 Task: Create a due date automation trigger when advanced on, on the tuesday of the week before a card is due add content with a name or a description not containing resume at 11:00 AM.
Action: Mouse moved to (1237, 106)
Screenshot: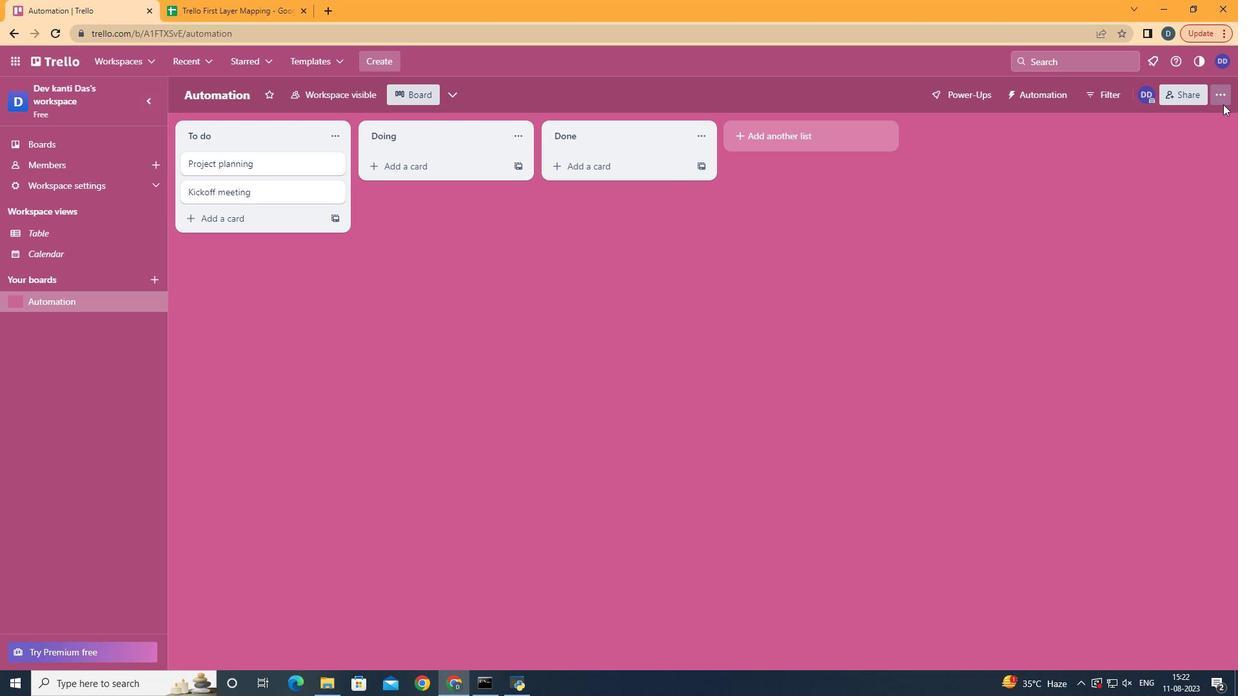 
Action: Mouse pressed left at (1237, 106)
Screenshot: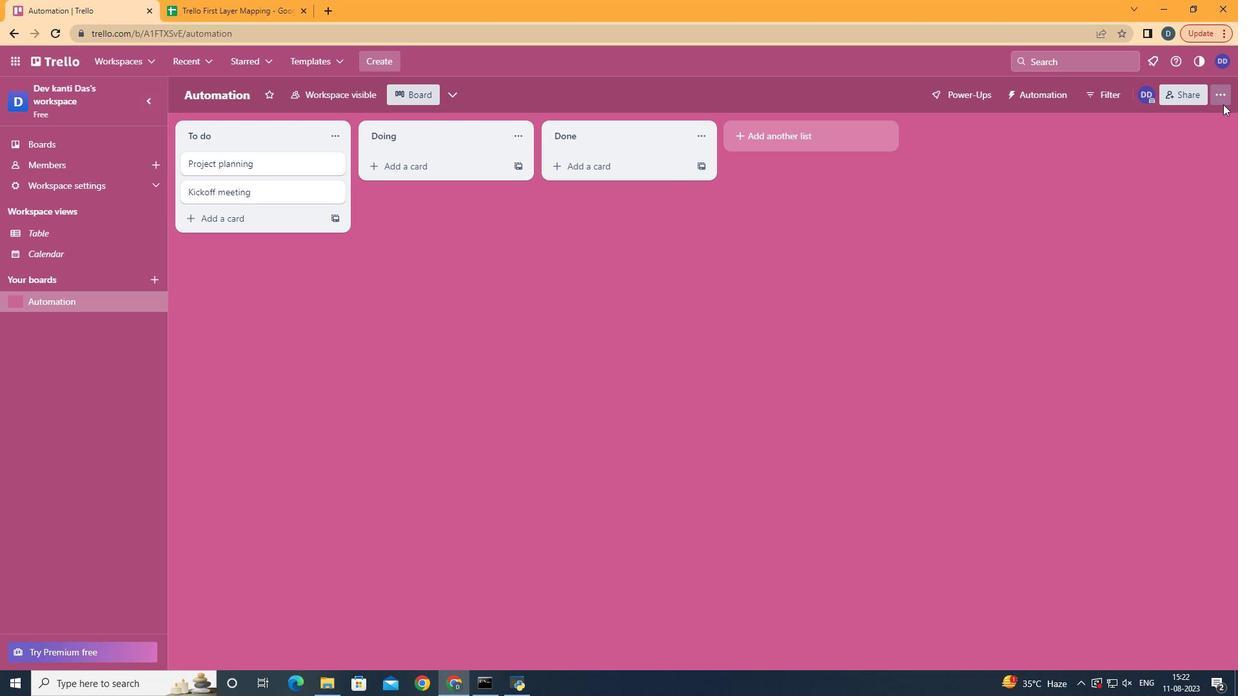 
Action: Mouse moved to (1145, 284)
Screenshot: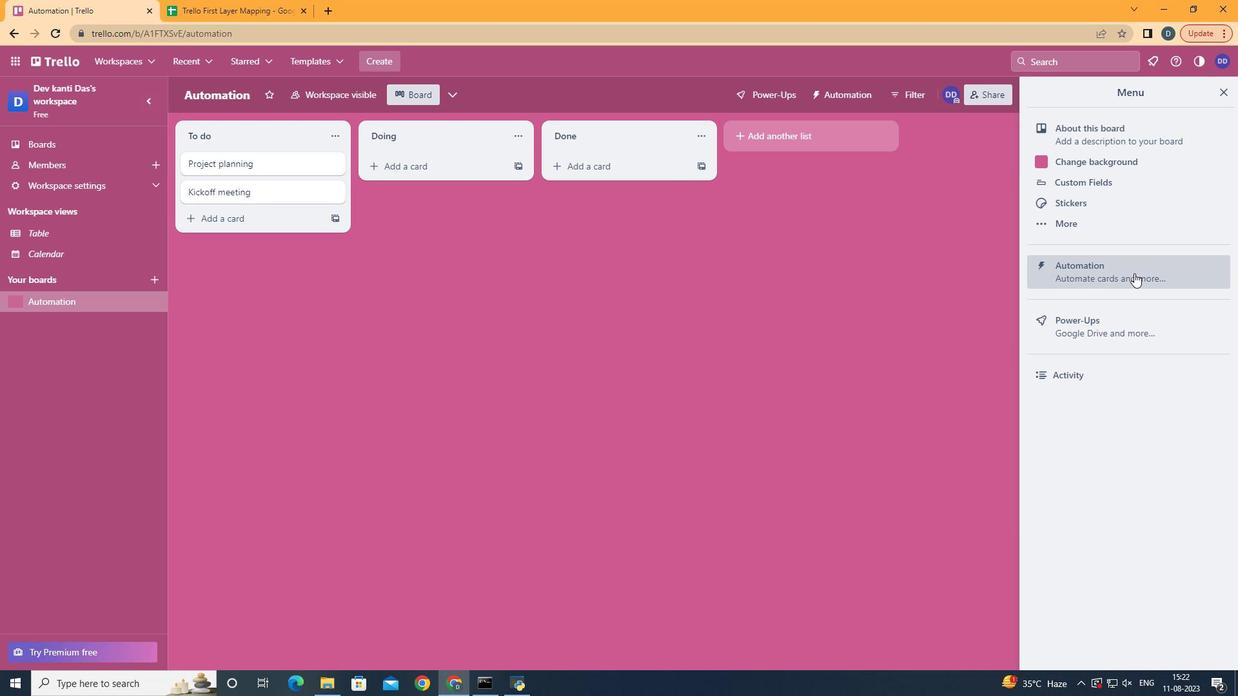 
Action: Mouse pressed left at (1145, 284)
Screenshot: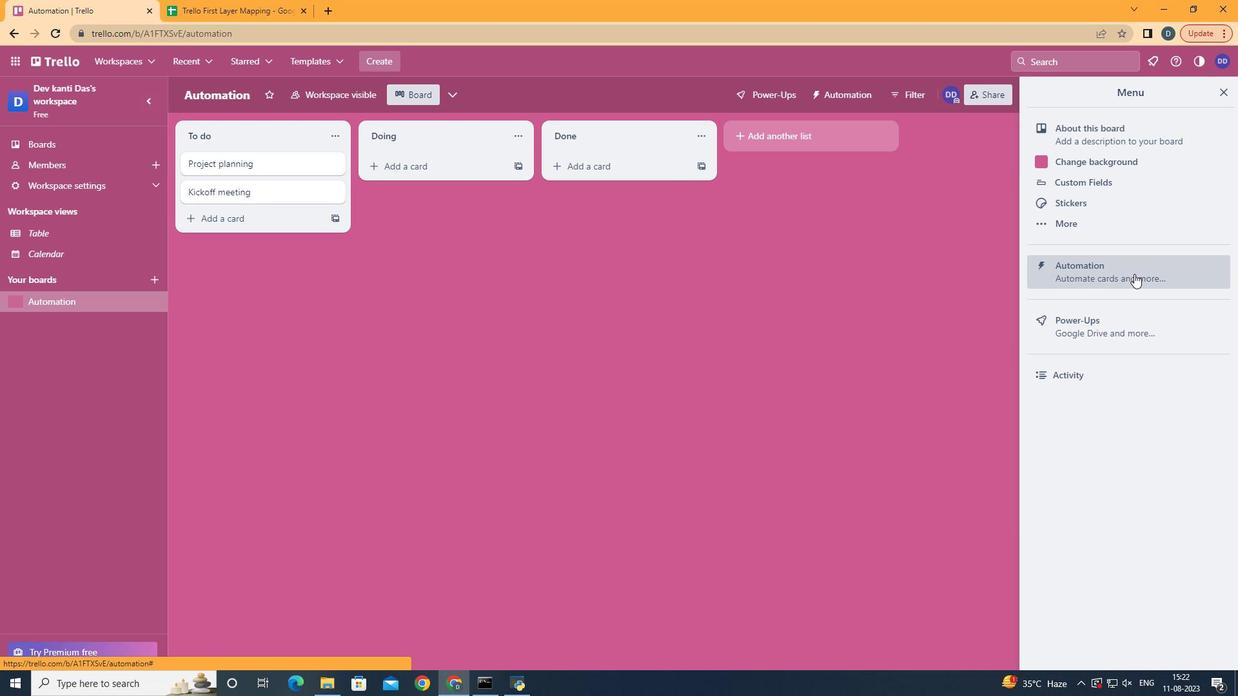 
Action: Mouse moved to (215, 271)
Screenshot: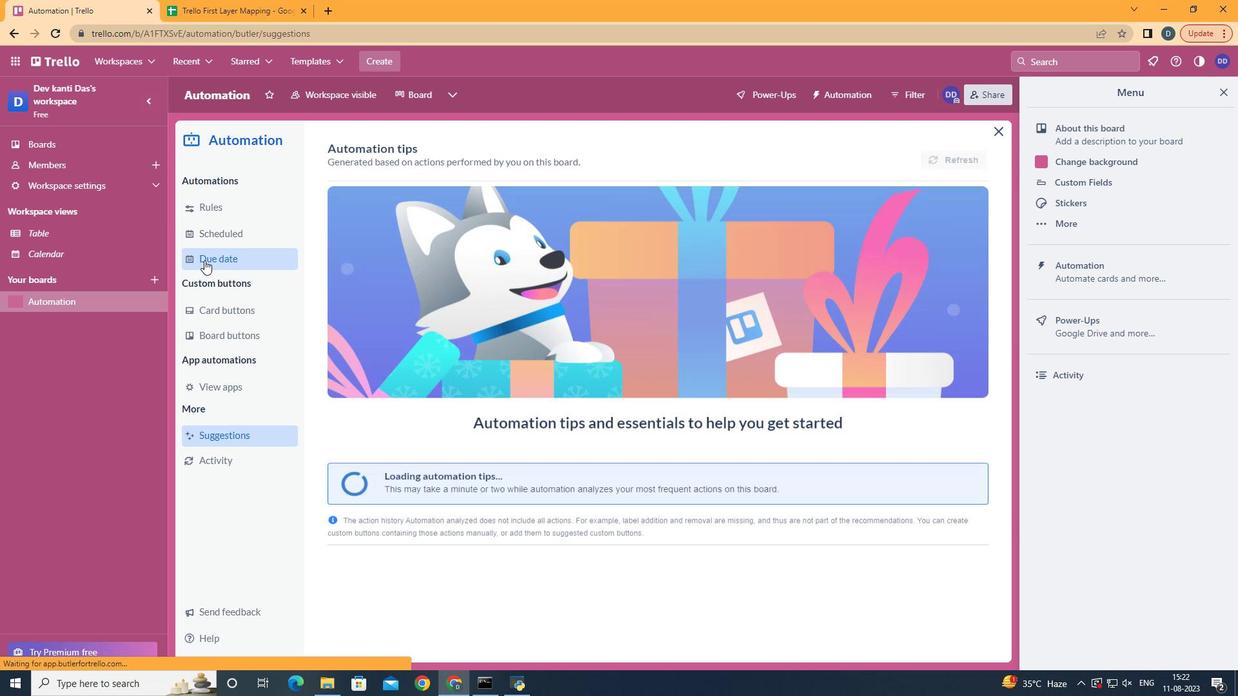 
Action: Mouse pressed left at (215, 271)
Screenshot: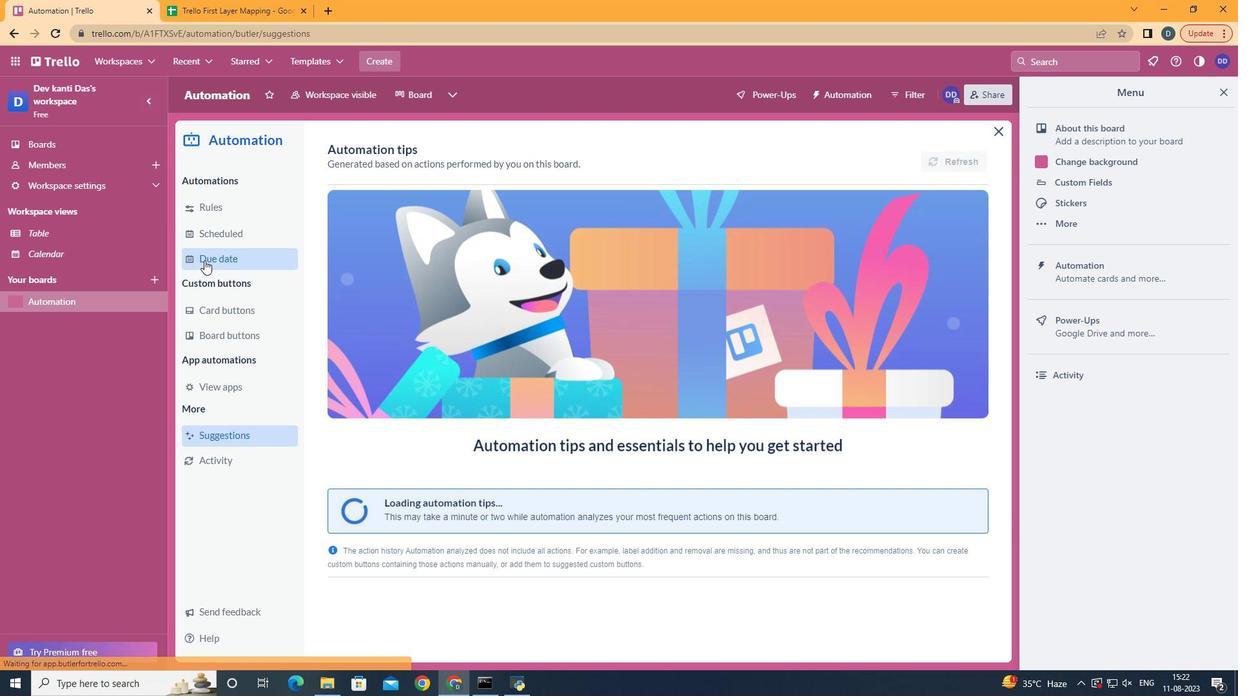 
Action: Mouse moved to (910, 166)
Screenshot: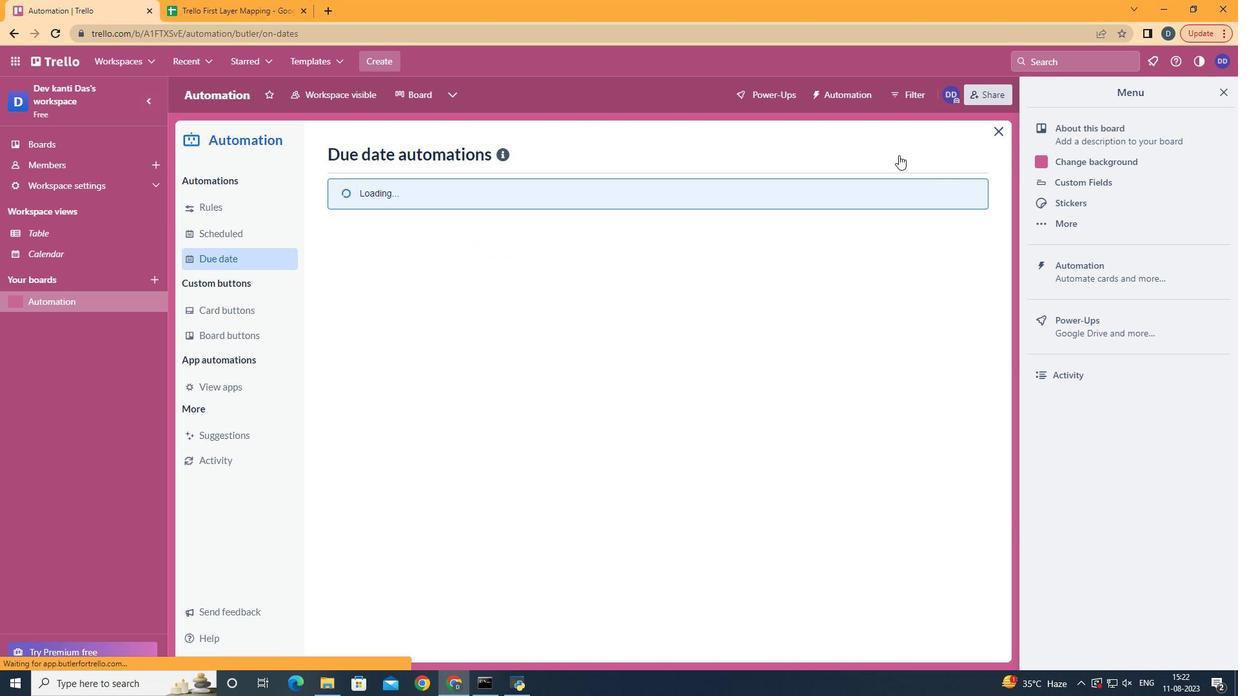 
Action: Mouse pressed left at (910, 166)
Screenshot: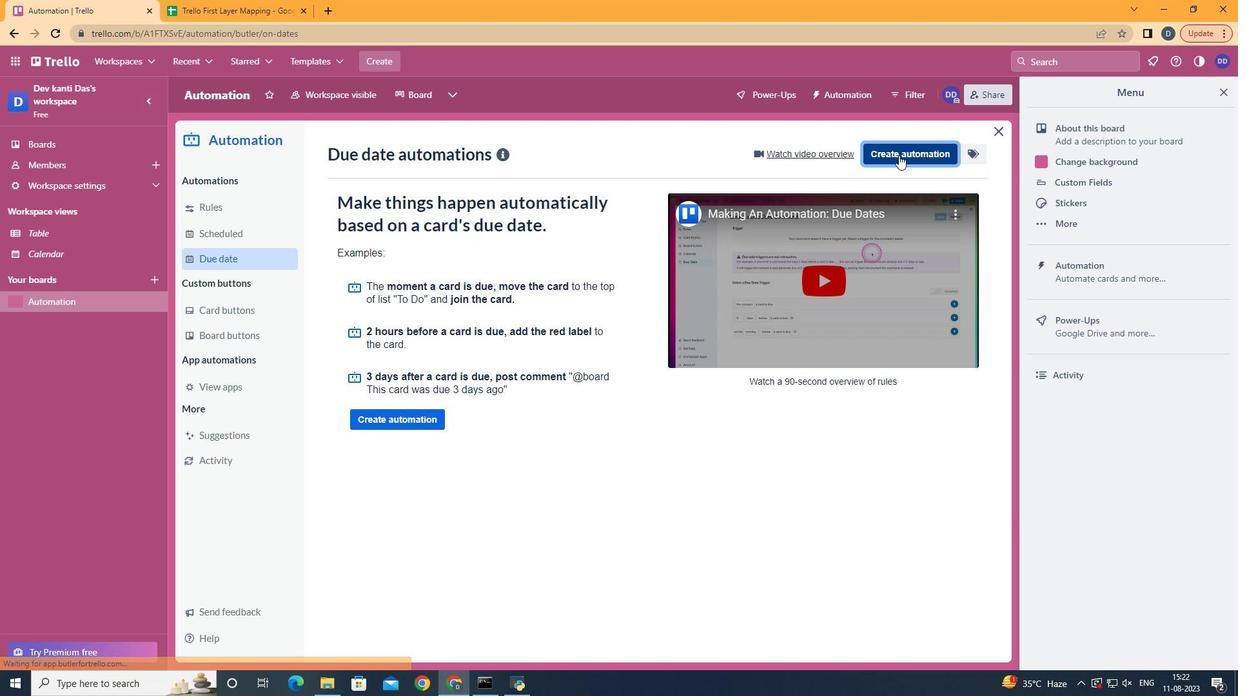 
Action: Mouse moved to (668, 297)
Screenshot: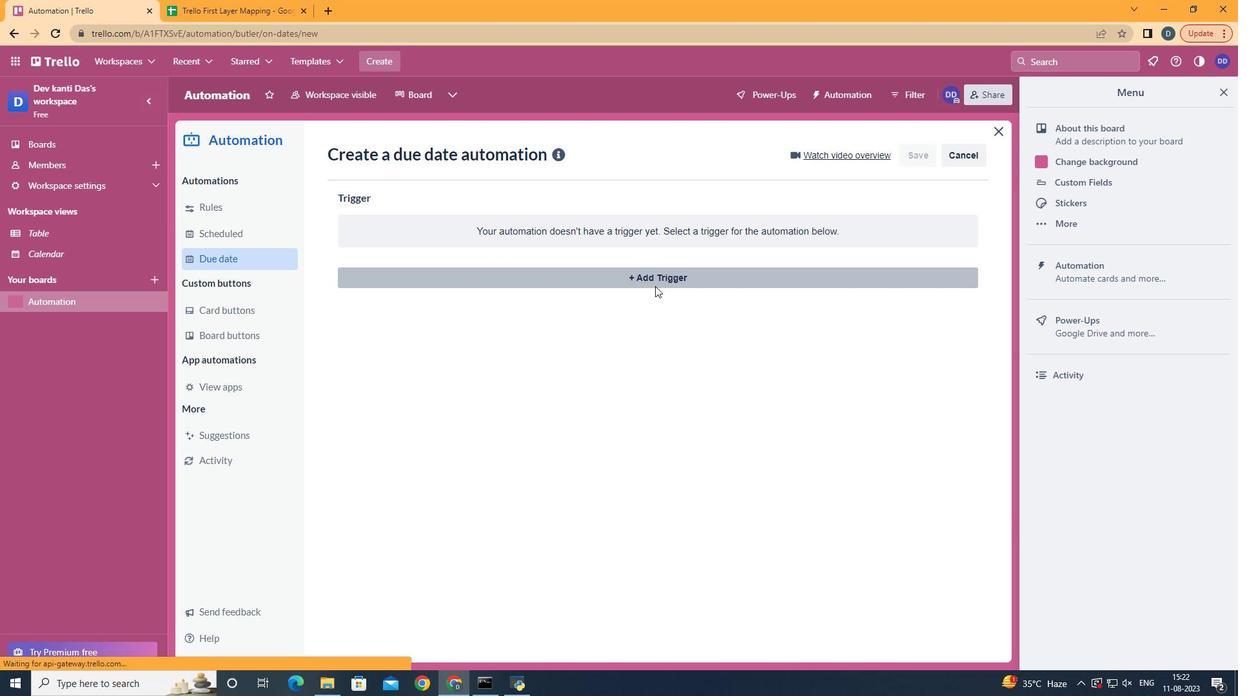 
Action: Mouse pressed left at (668, 297)
Screenshot: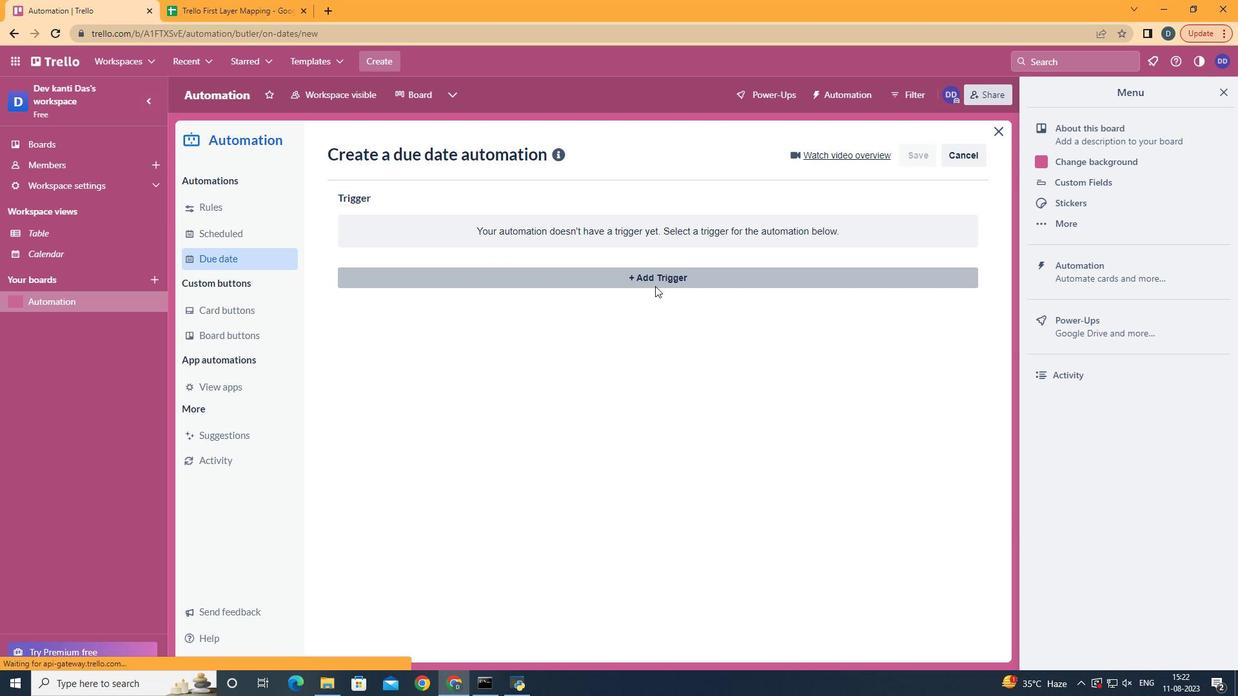 
Action: Mouse moved to (419, 370)
Screenshot: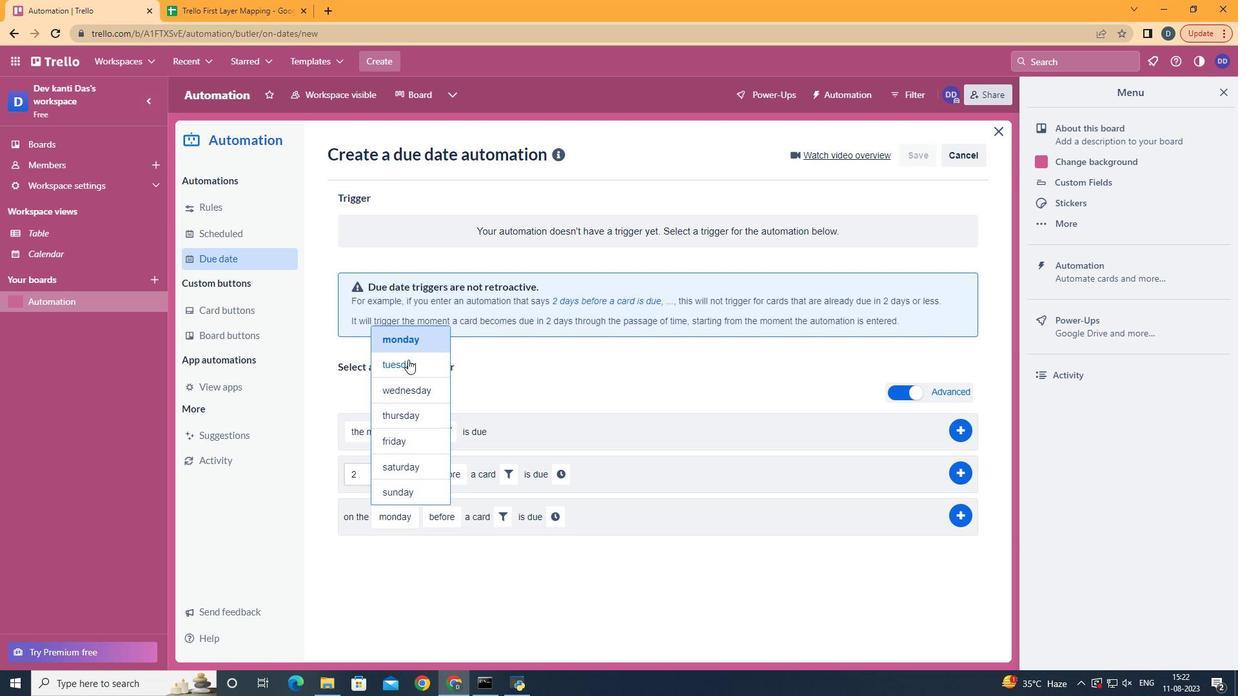 
Action: Mouse pressed left at (419, 370)
Screenshot: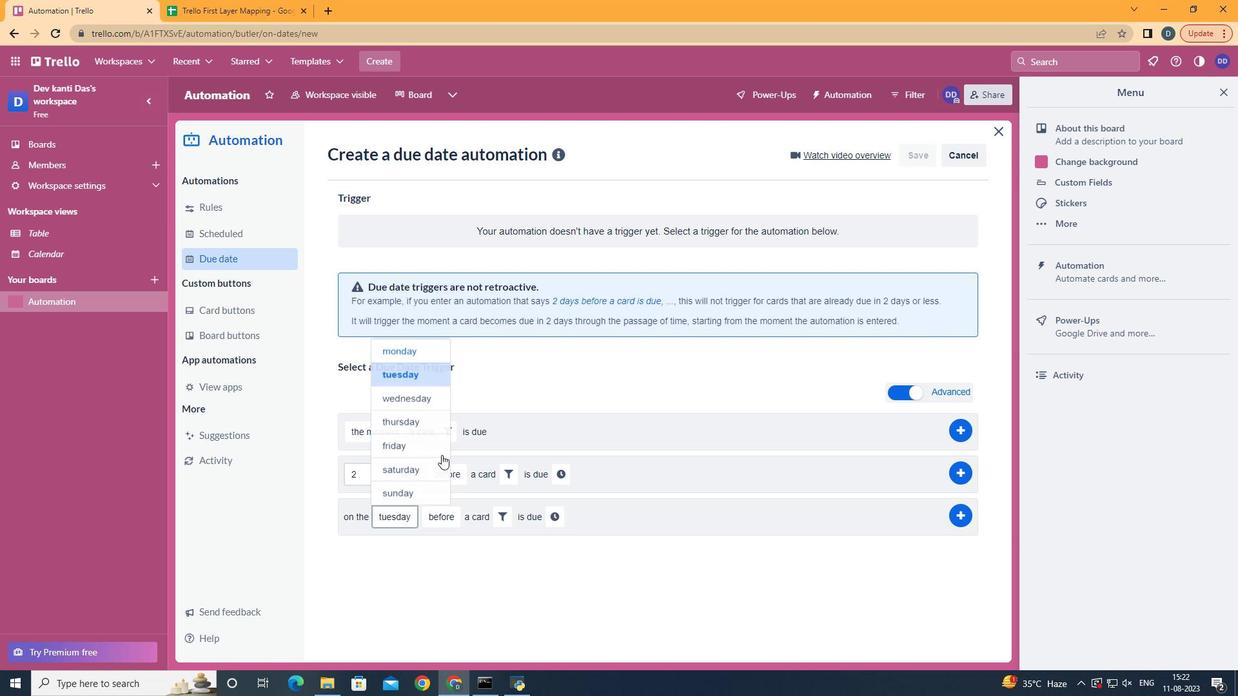 
Action: Mouse moved to (465, 625)
Screenshot: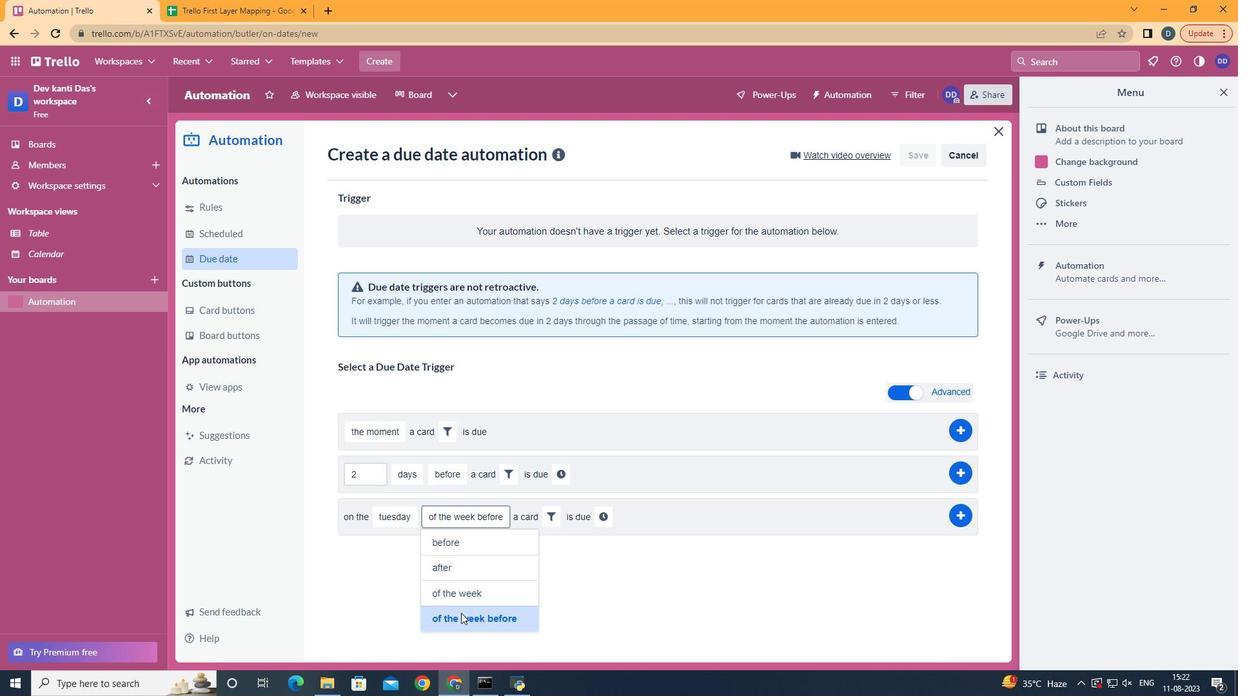 
Action: Mouse pressed left at (465, 625)
Screenshot: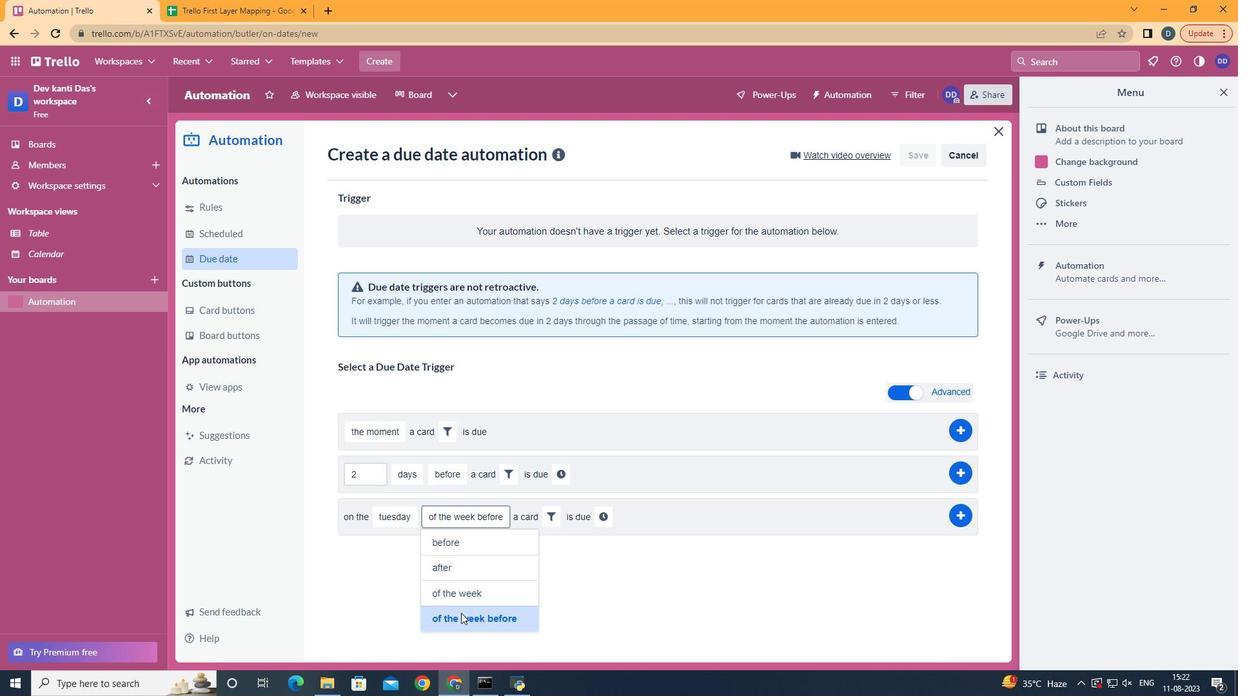 
Action: Mouse moved to (569, 530)
Screenshot: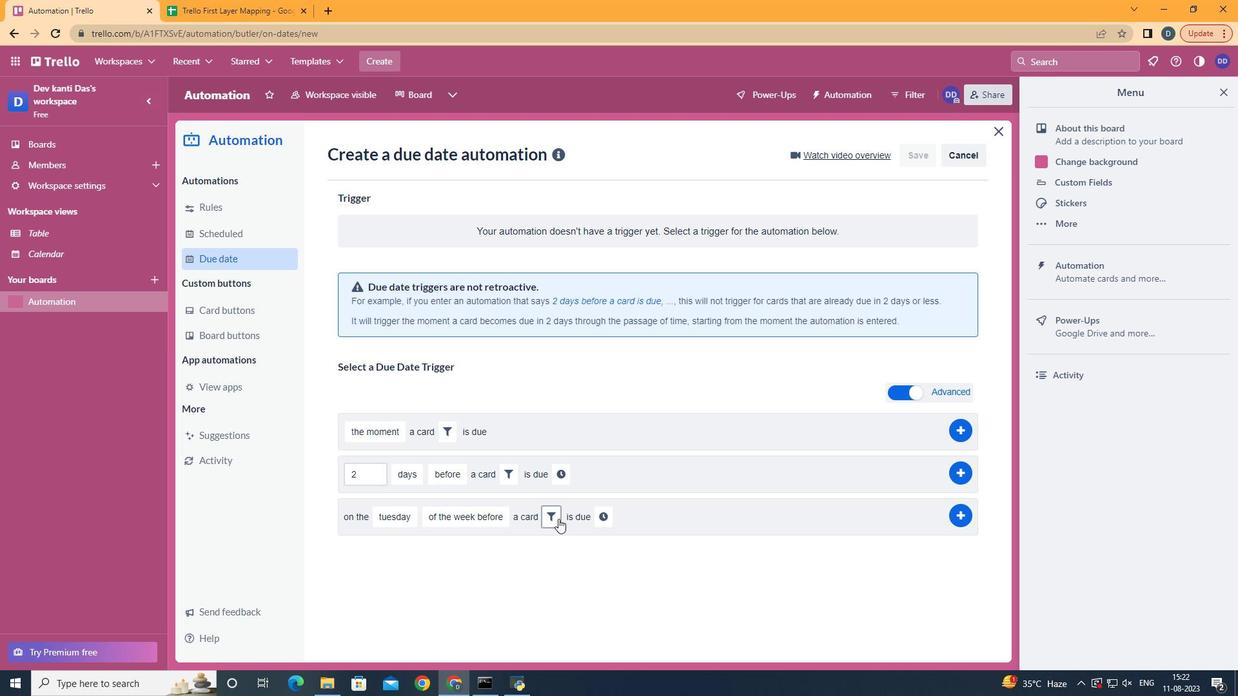 
Action: Mouse pressed left at (569, 530)
Screenshot: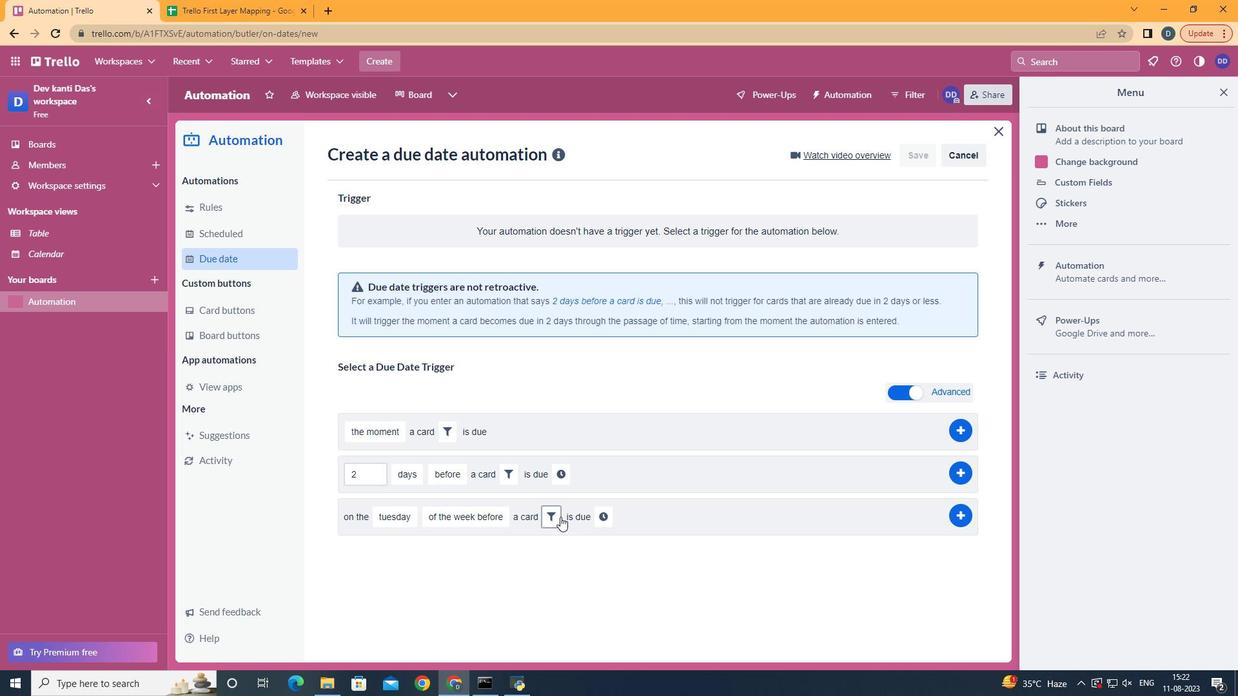 
Action: Mouse moved to (734, 570)
Screenshot: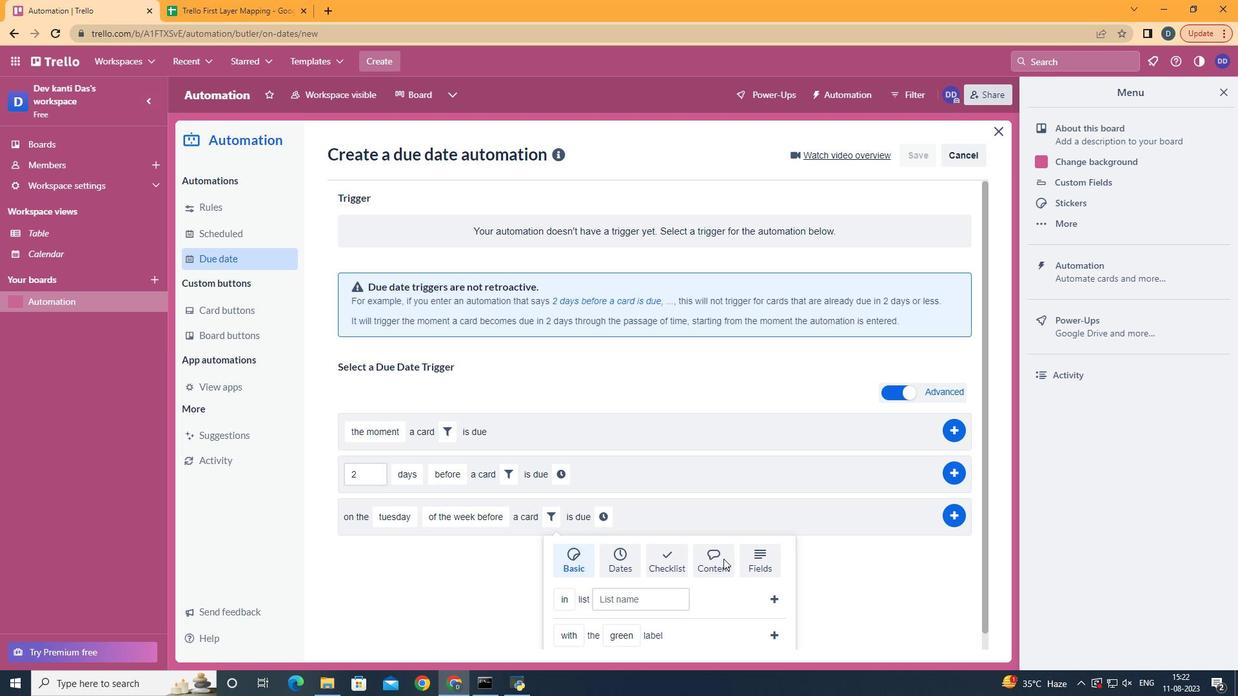 
Action: Mouse pressed left at (734, 570)
Screenshot: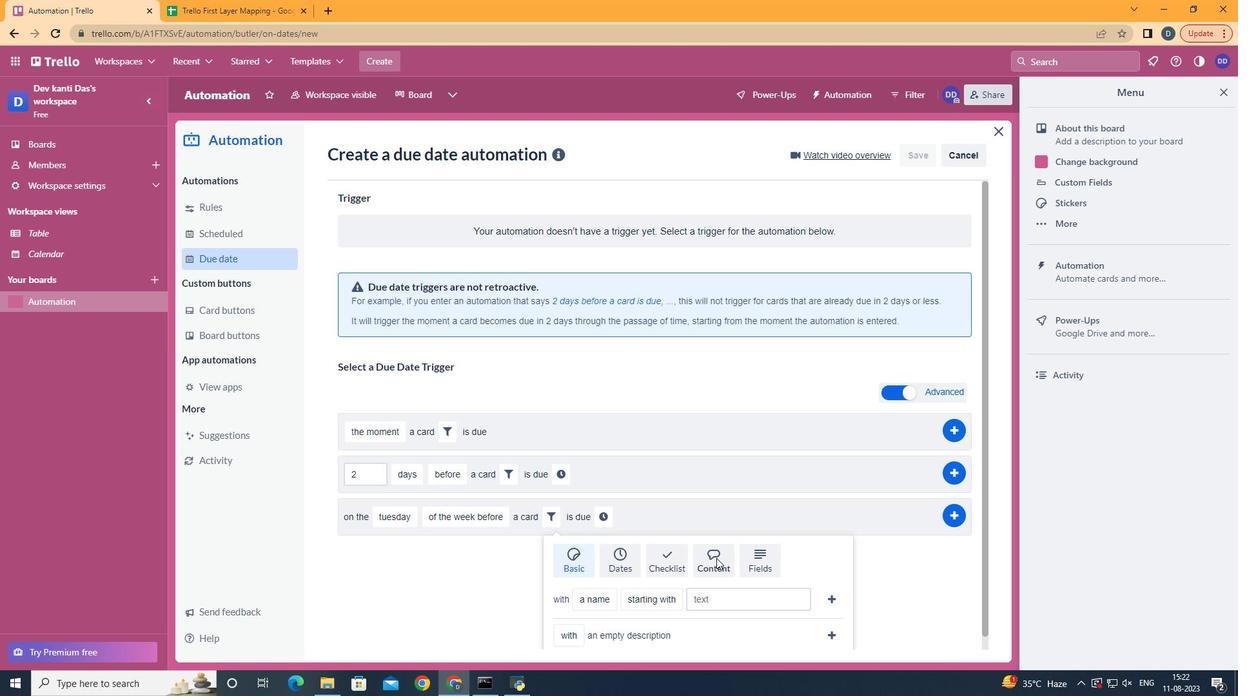 
Action: Mouse moved to (727, 569)
Screenshot: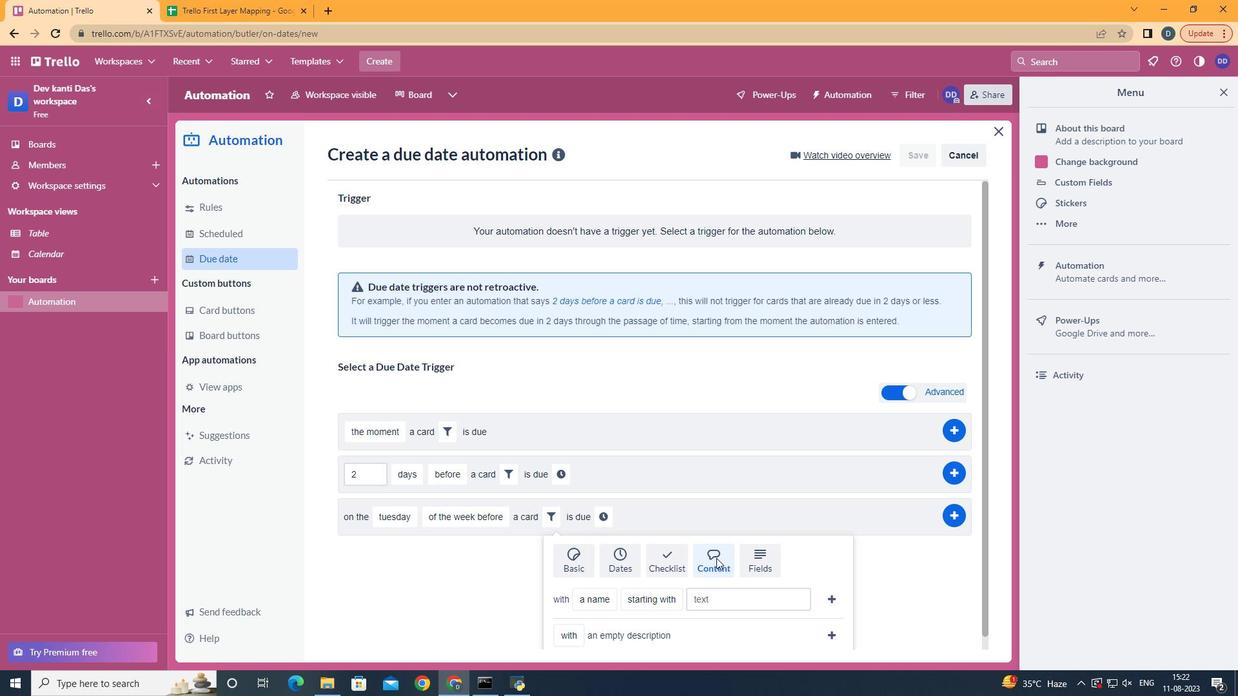 
Action: Mouse scrolled (727, 568) with delta (0, 0)
Screenshot: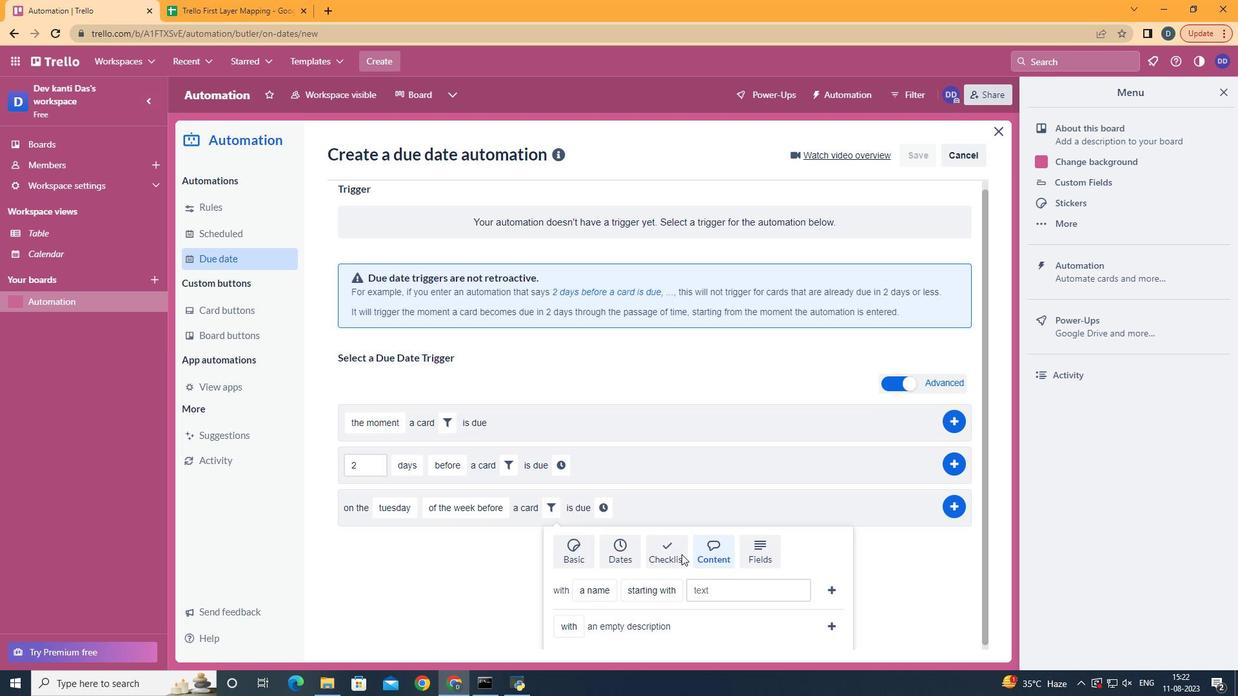 
Action: Mouse scrolled (727, 568) with delta (0, 0)
Screenshot: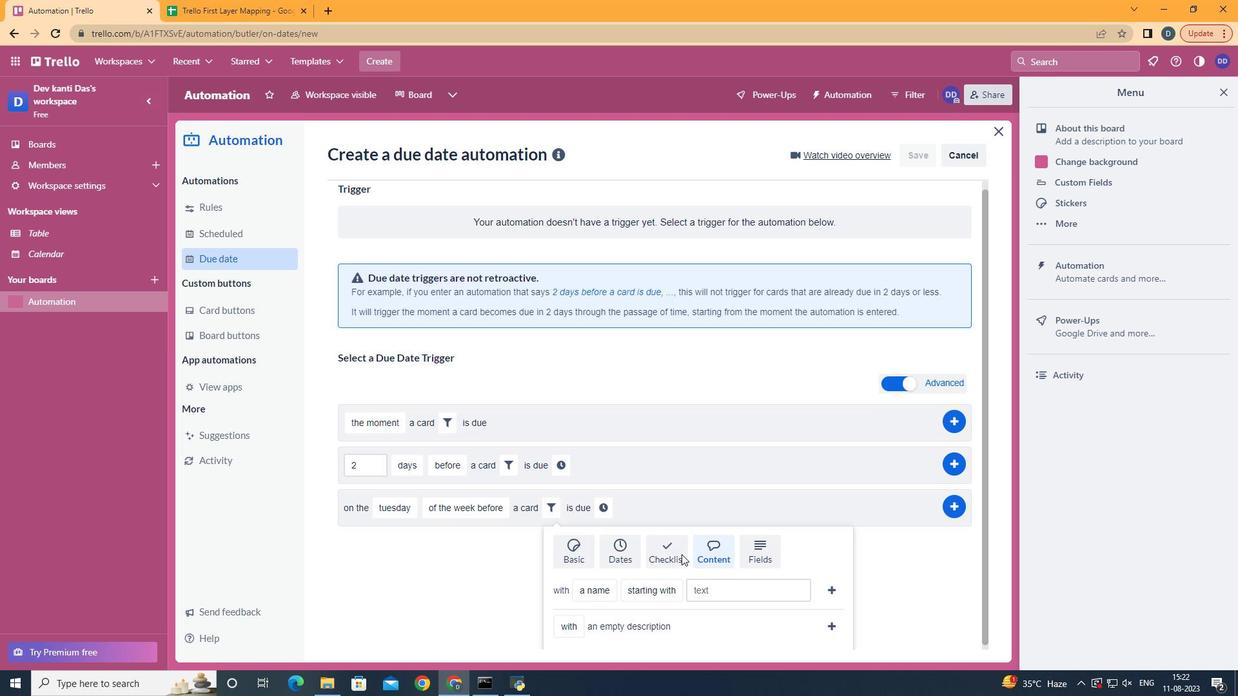 
Action: Mouse scrolled (727, 568) with delta (0, 0)
Screenshot: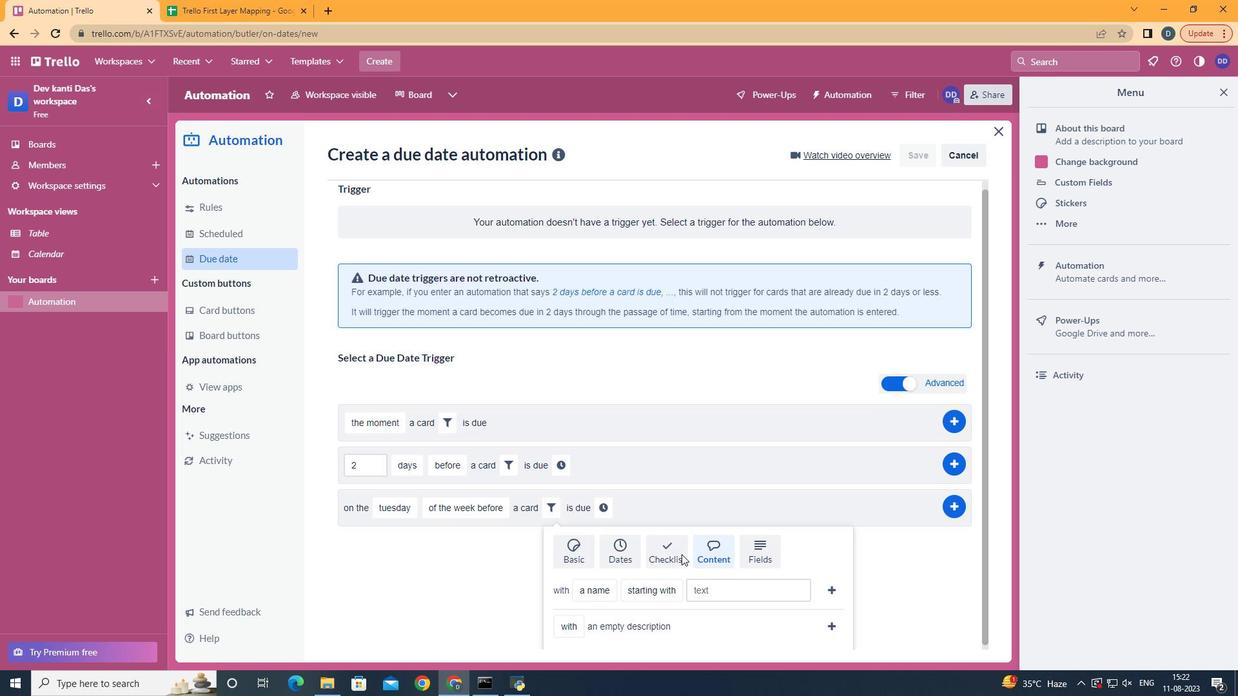 
Action: Mouse scrolled (727, 568) with delta (0, 0)
Screenshot: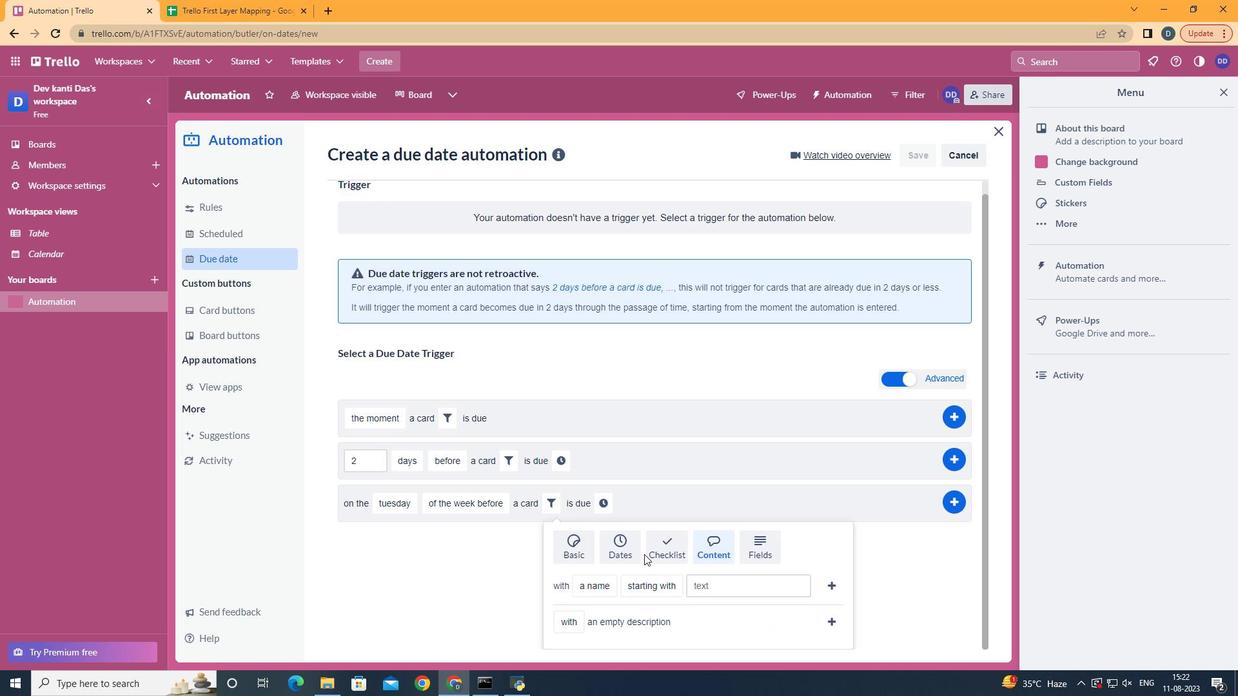 
Action: Mouse moved to (618, 570)
Screenshot: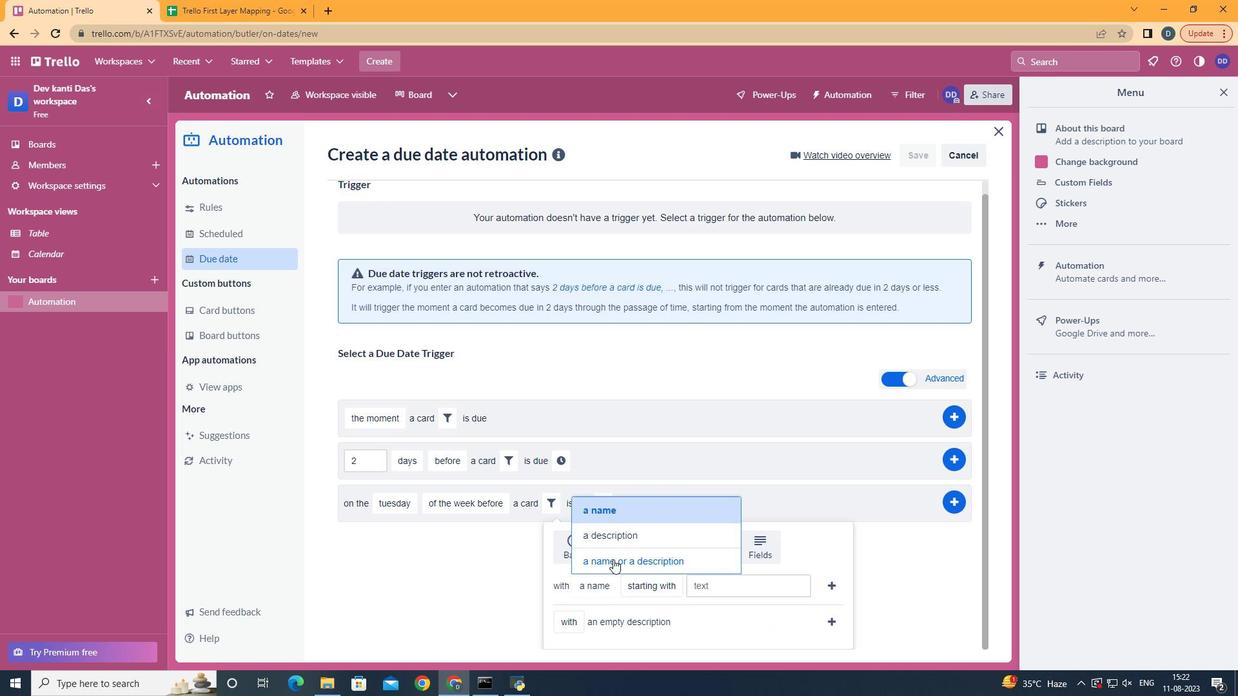 
Action: Mouse pressed left at (618, 570)
Screenshot: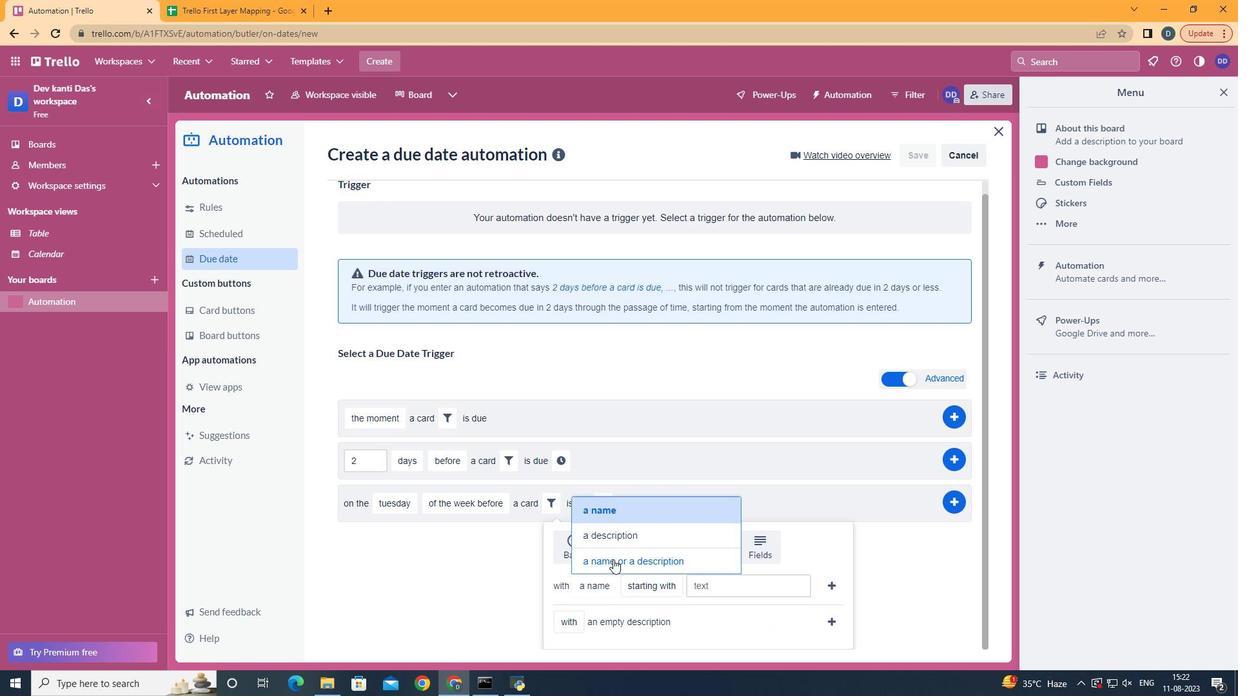 
Action: Mouse moved to (739, 579)
Screenshot: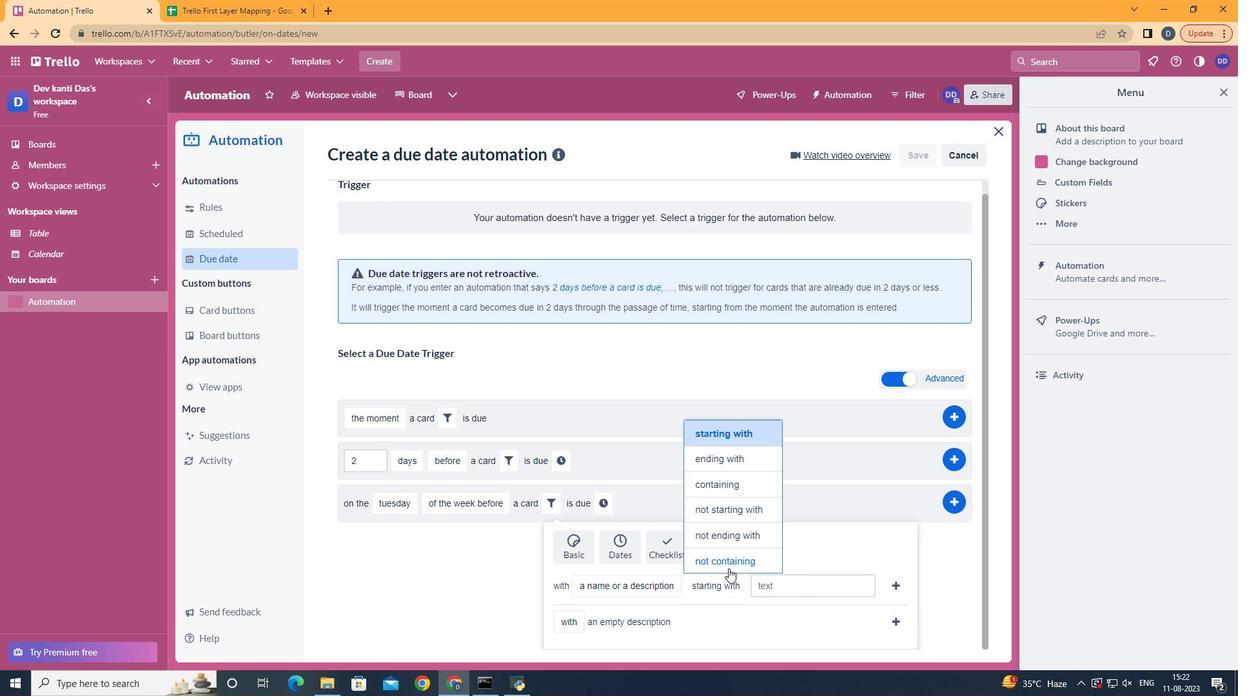 
Action: Mouse pressed left at (739, 579)
Screenshot: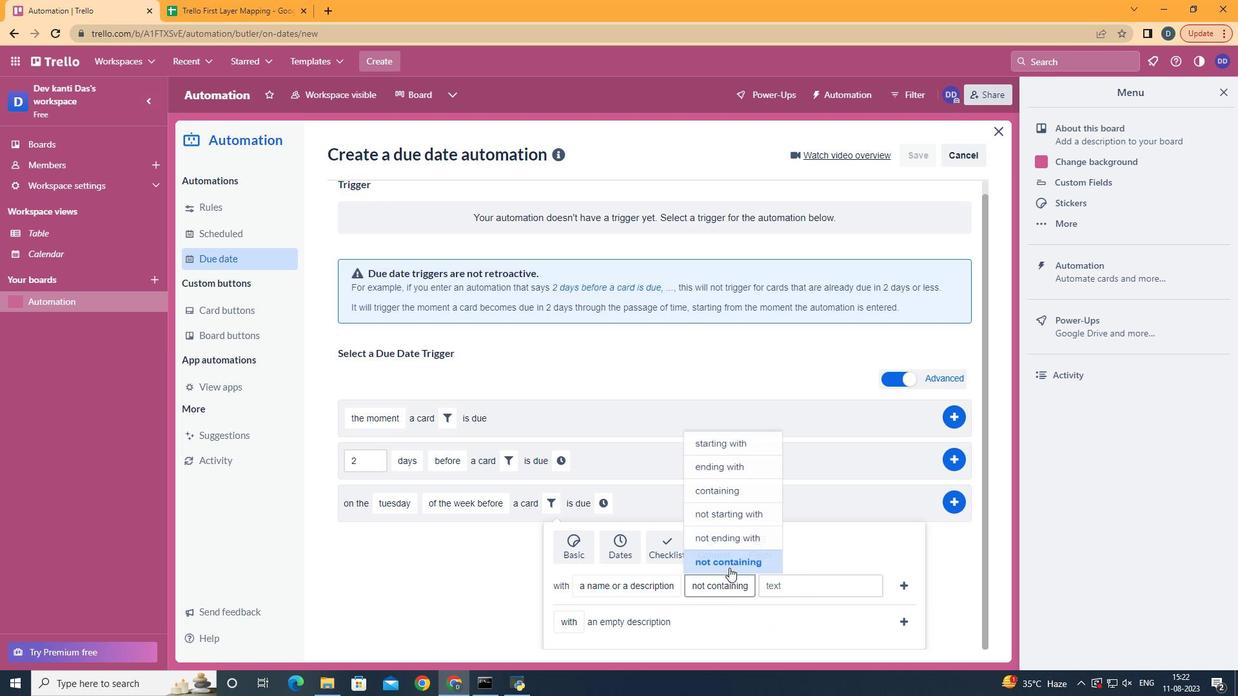 
Action: Mouse moved to (834, 594)
Screenshot: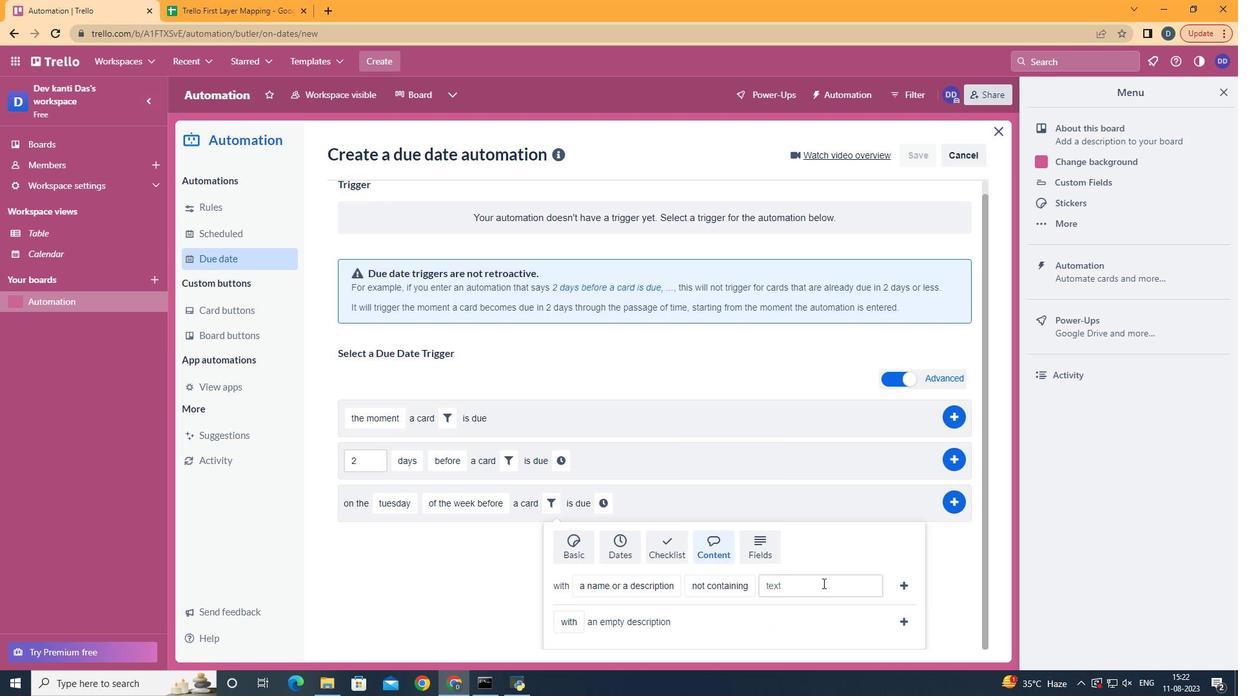 
Action: Mouse pressed left at (834, 594)
Screenshot: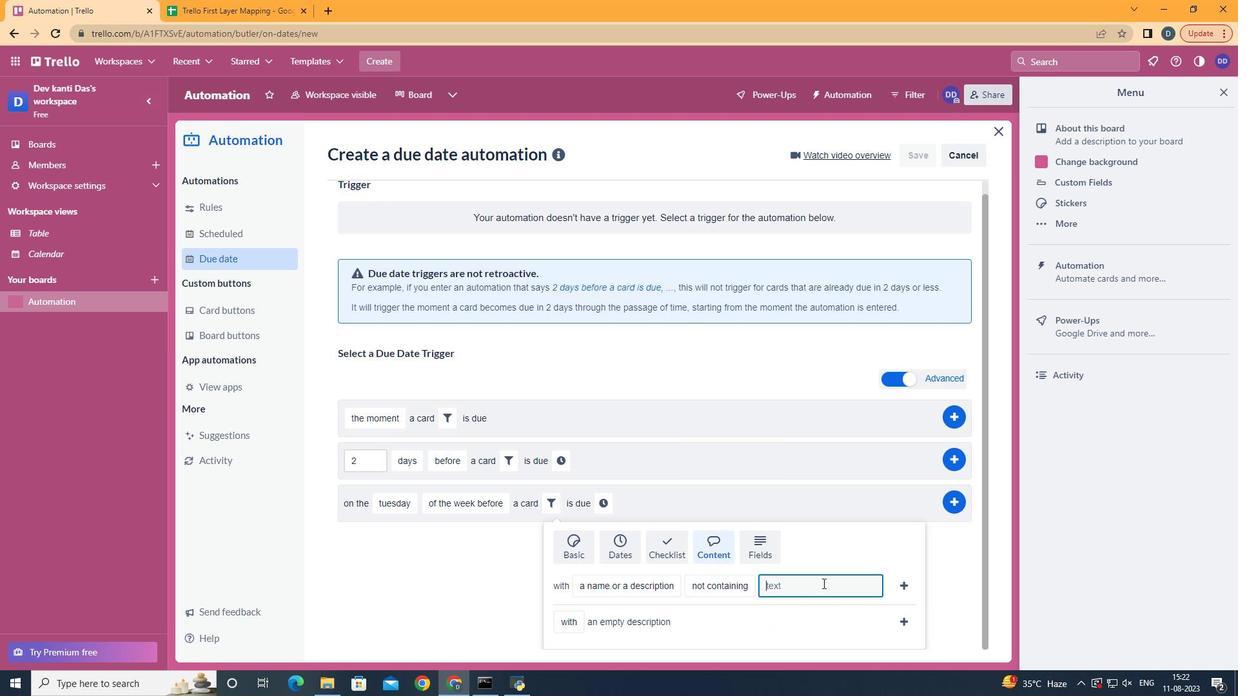 
Action: Key pressed resume
Screenshot: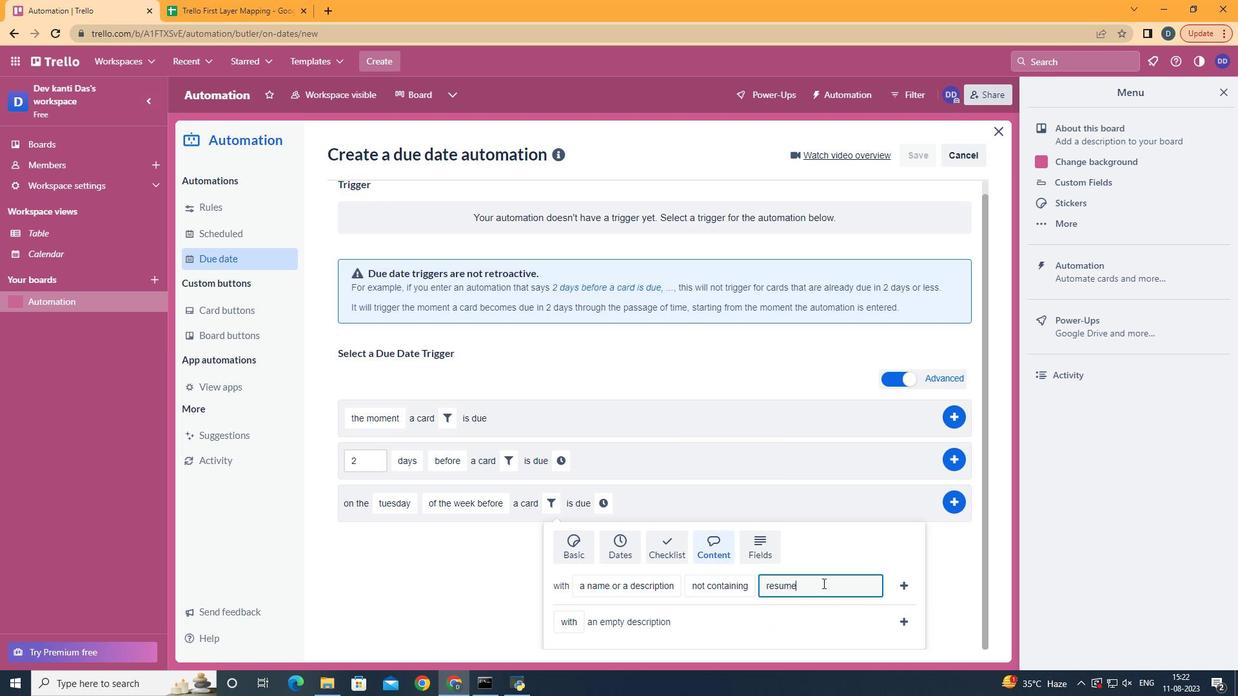 
Action: Mouse moved to (919, 597)
Screenshot: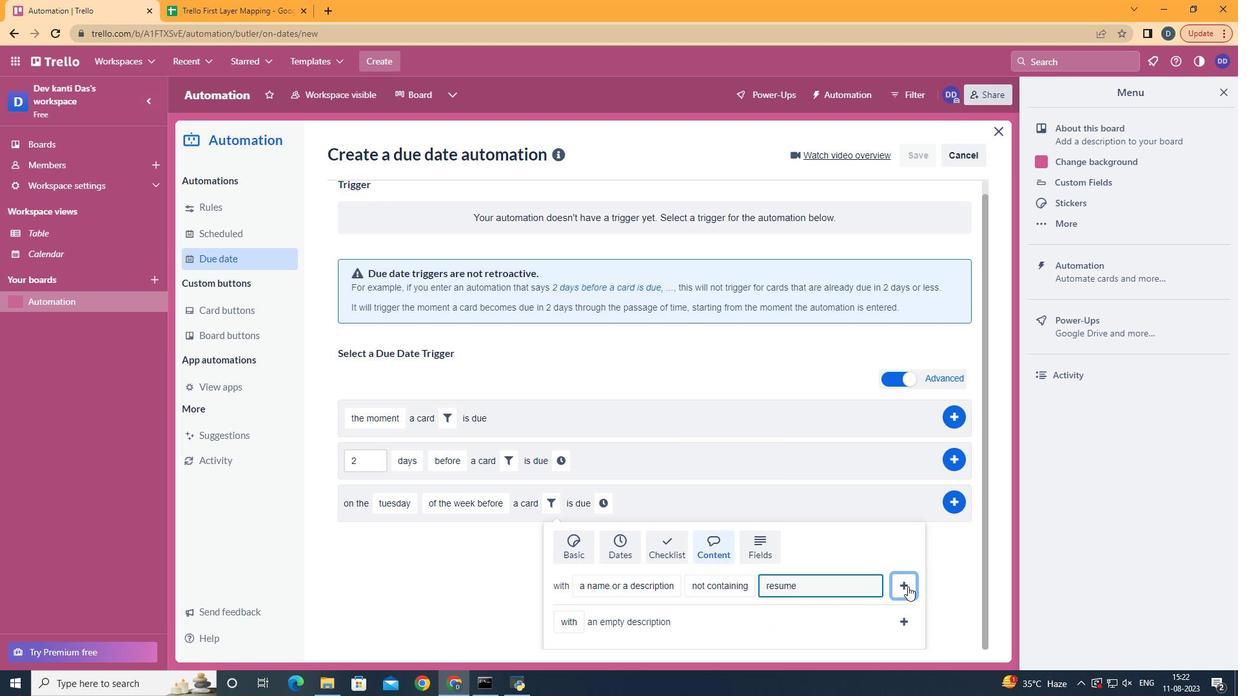 
Action: Mouse pressed left at (919, 597)
Screenshot: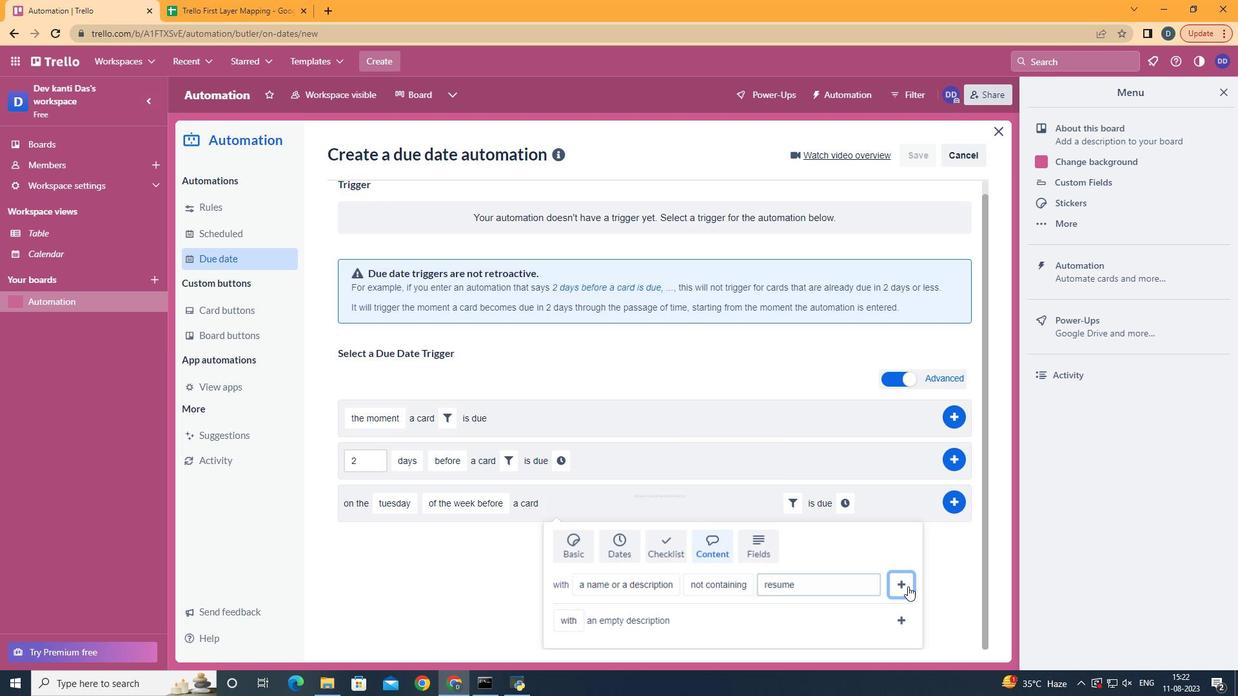 
Action: Mouse moved to (861, 534)
Screenshot: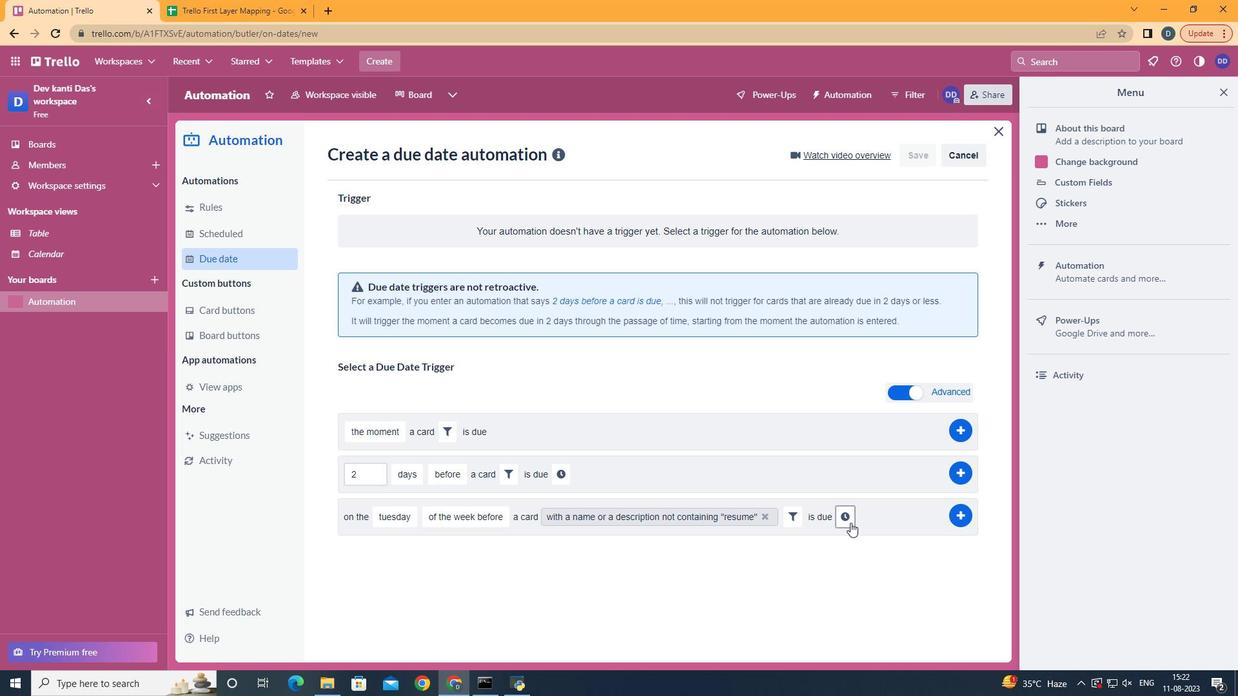 
Action: Mouse pressed left at (861, 534)
Screenshot: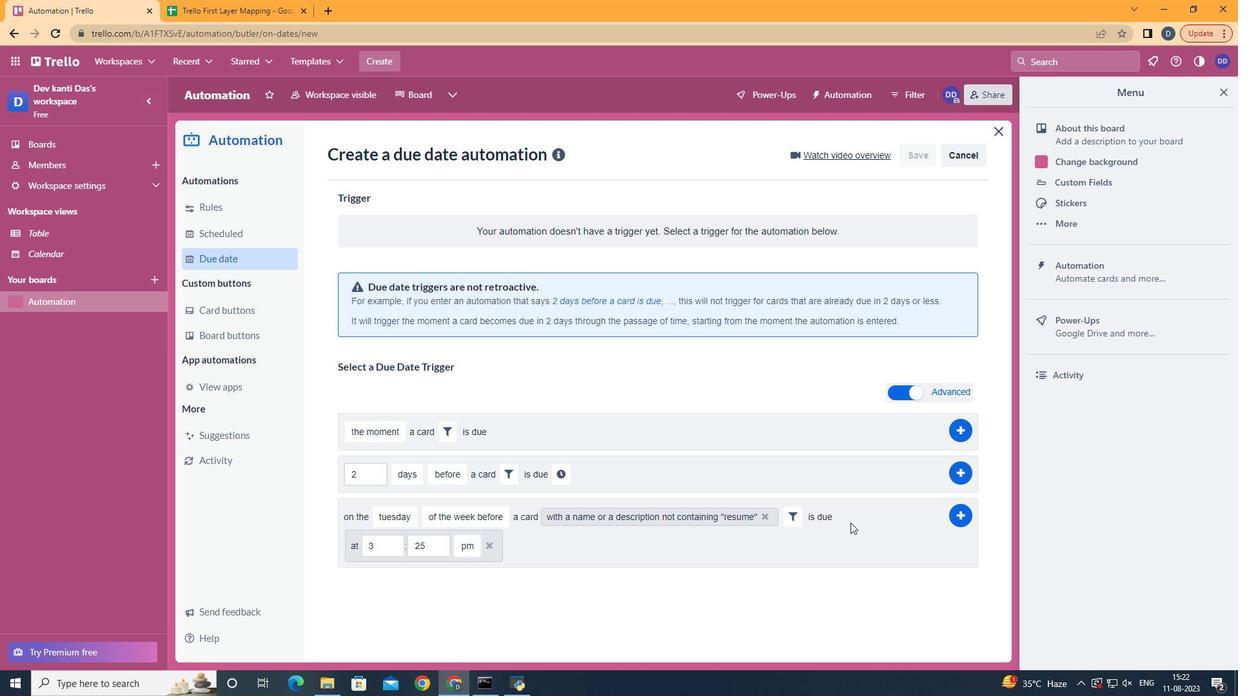 
Action: Mouse moved to (412, 567)
Screenshot: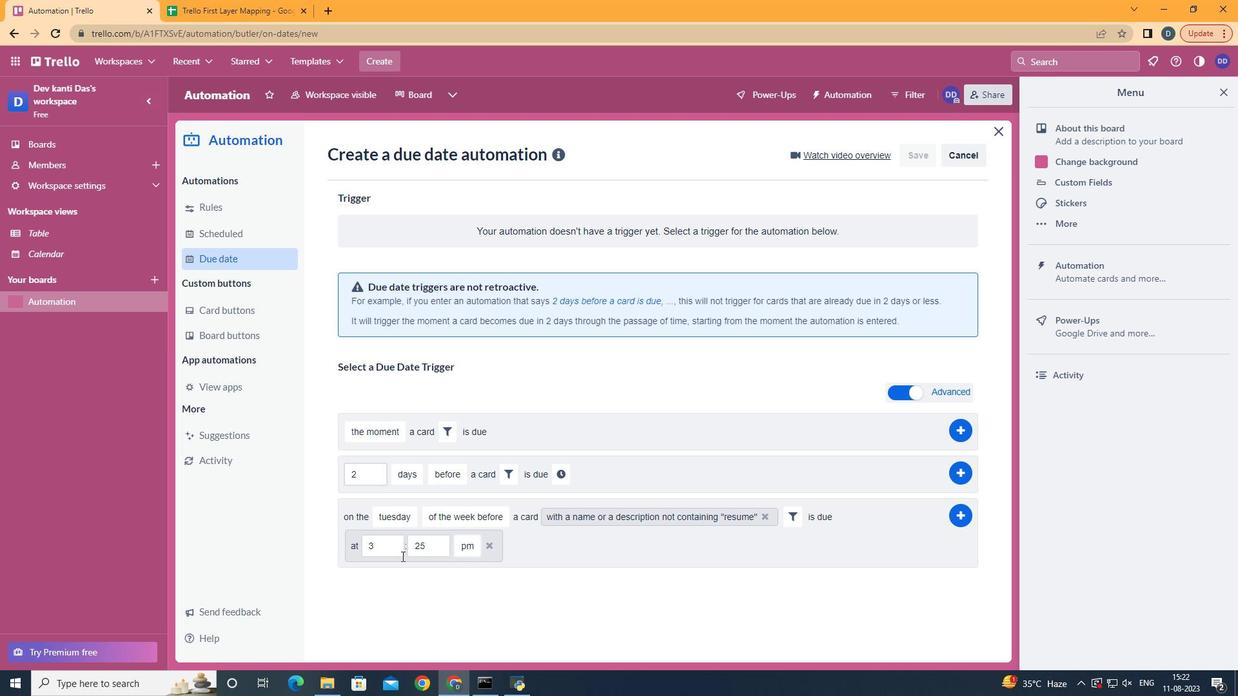 
Action: Mouse pressed left at (412, 567)
Screenshot: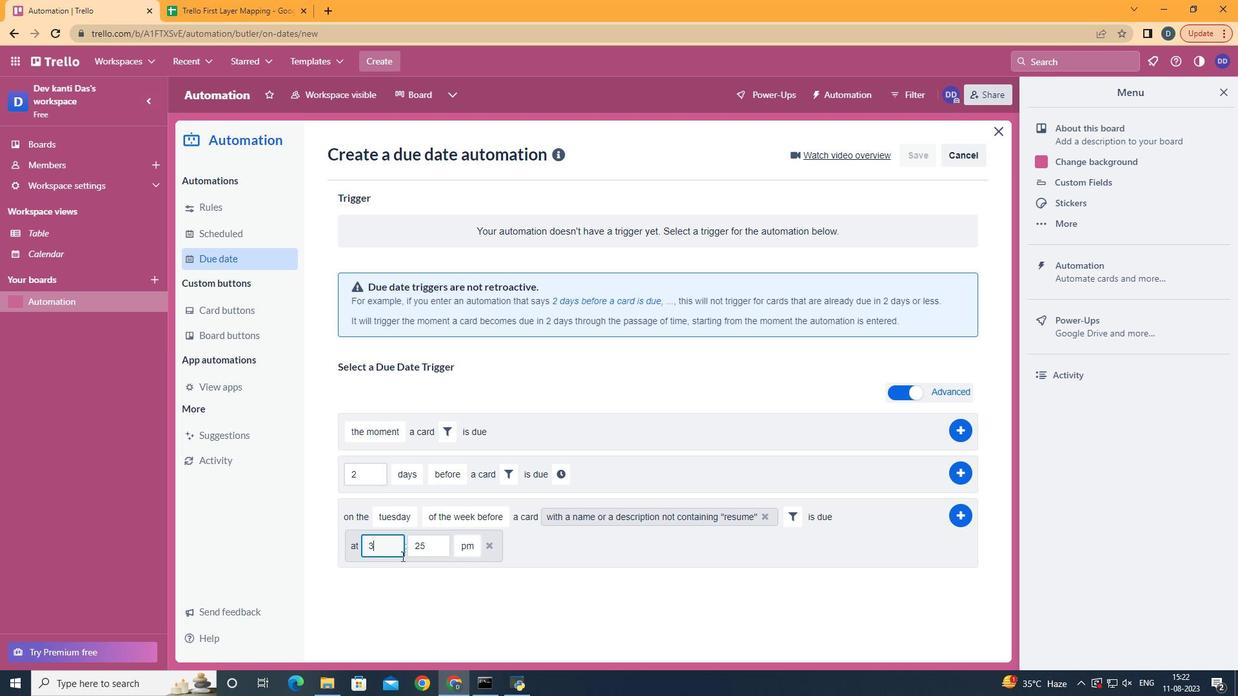 
Action: Key pressed <Key.backspace>11
Screenshot: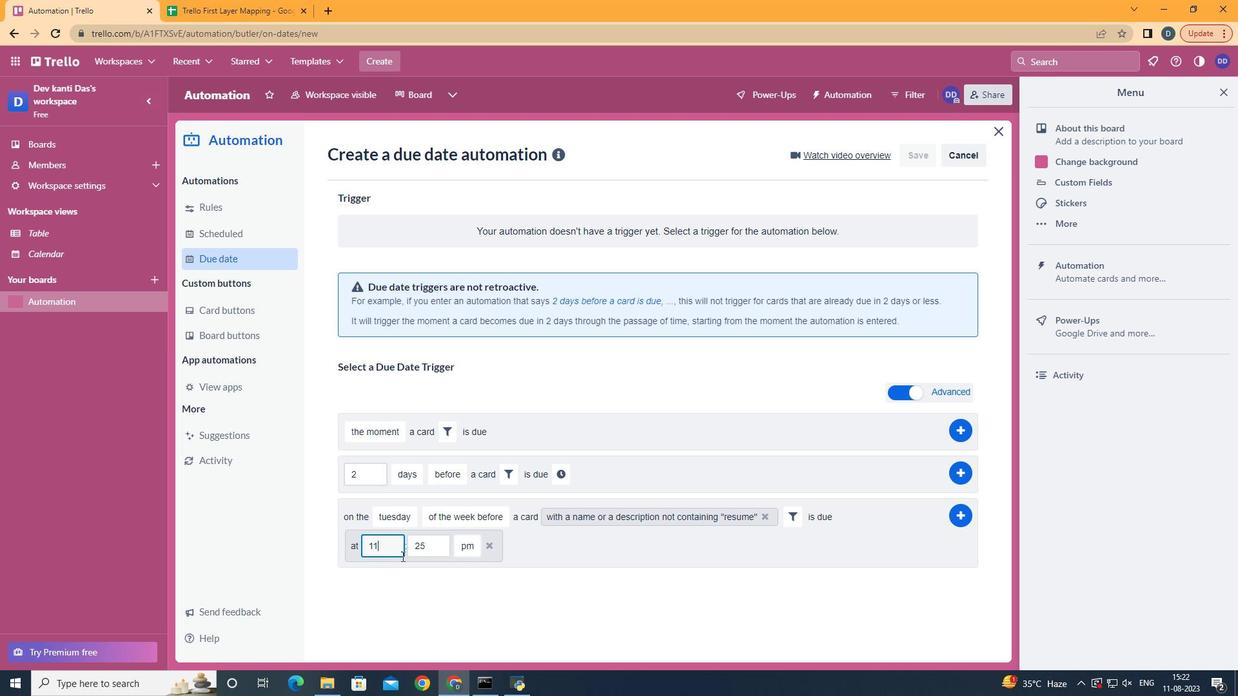 
Action: Mouse moved to (437, 560)
Screenshot: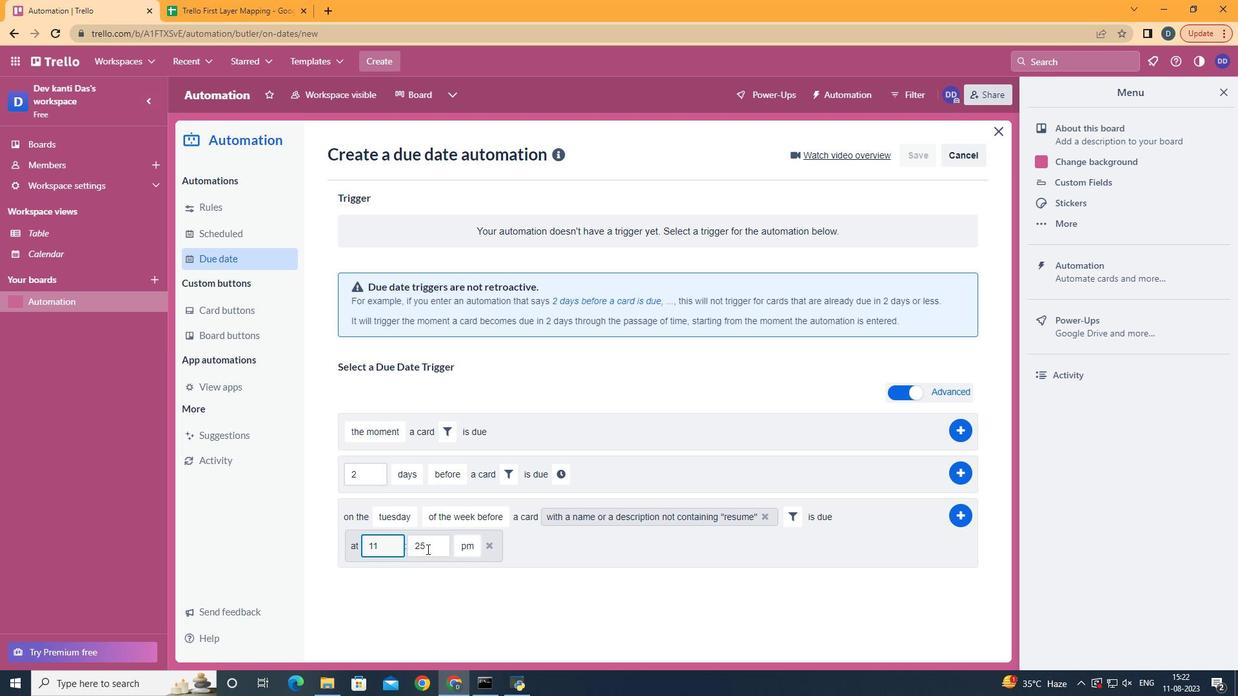 
Action: Mouse pressed left at (437, 560)
Screenshot: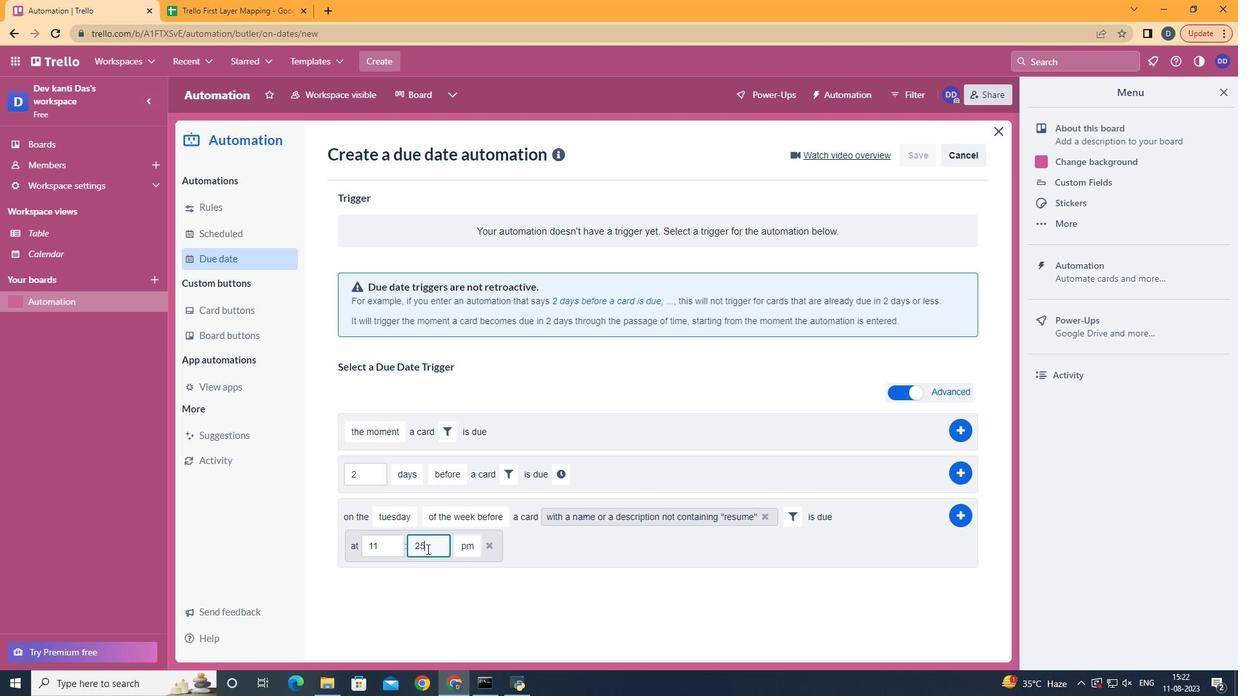 
Action: Key pressed <Key.backspace>
Screenshot: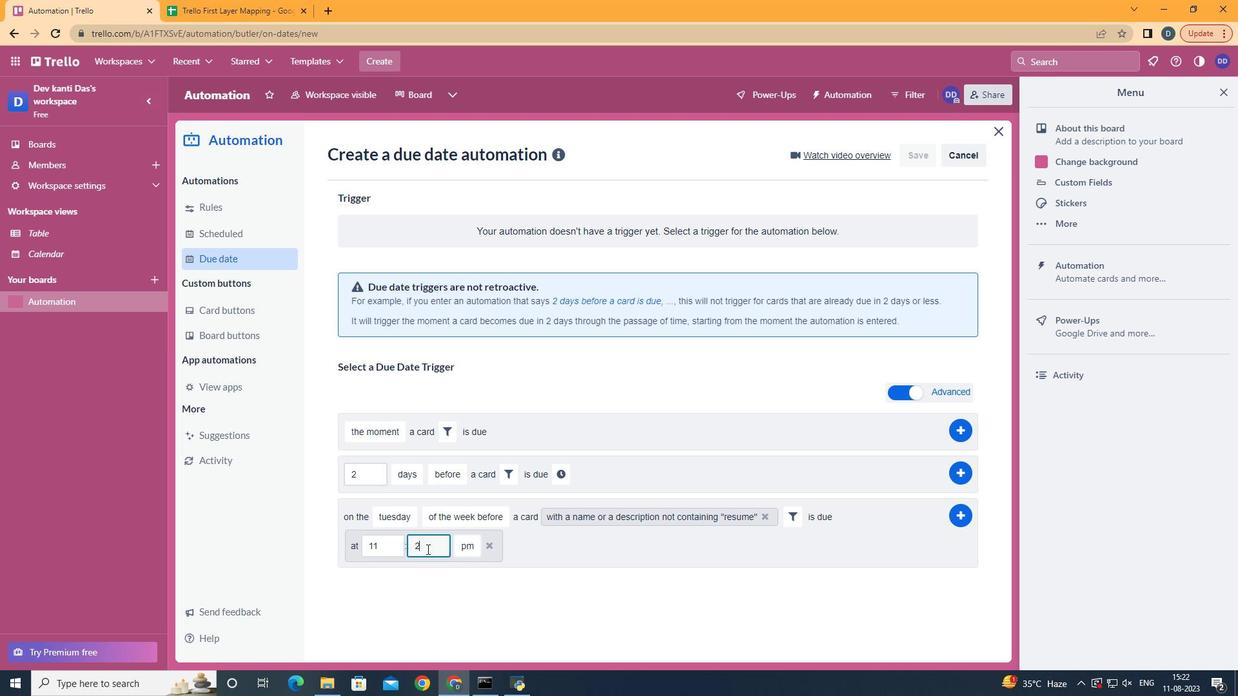 
Action: Mouse moved to (437, 560)
Screenshot: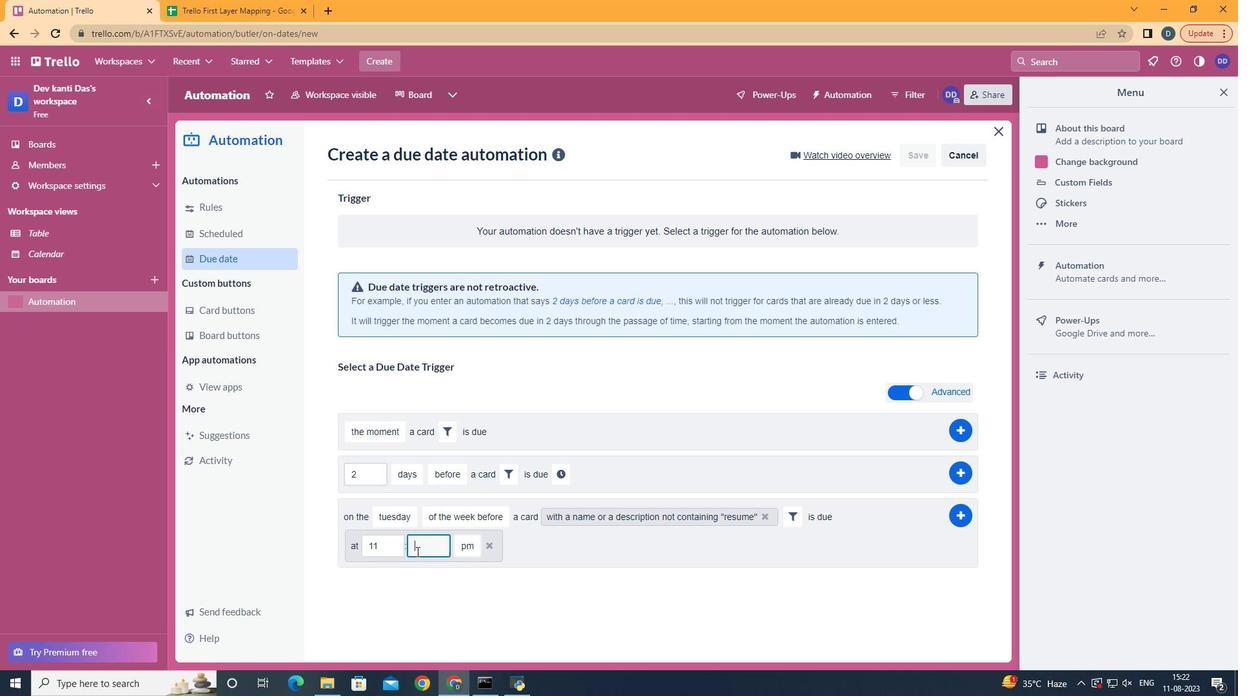 
Action: Key pressed <Key.backspace>
Screenshot: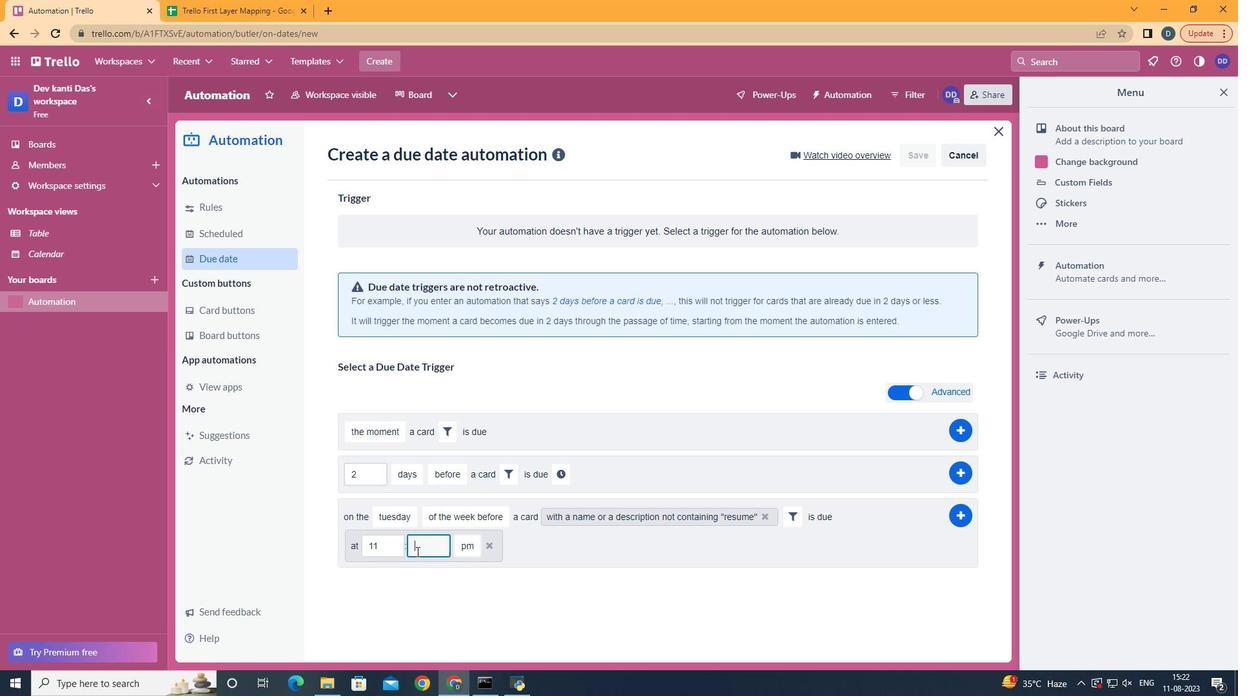 
Action: Mouse moved to (427, 563)
Screenshot: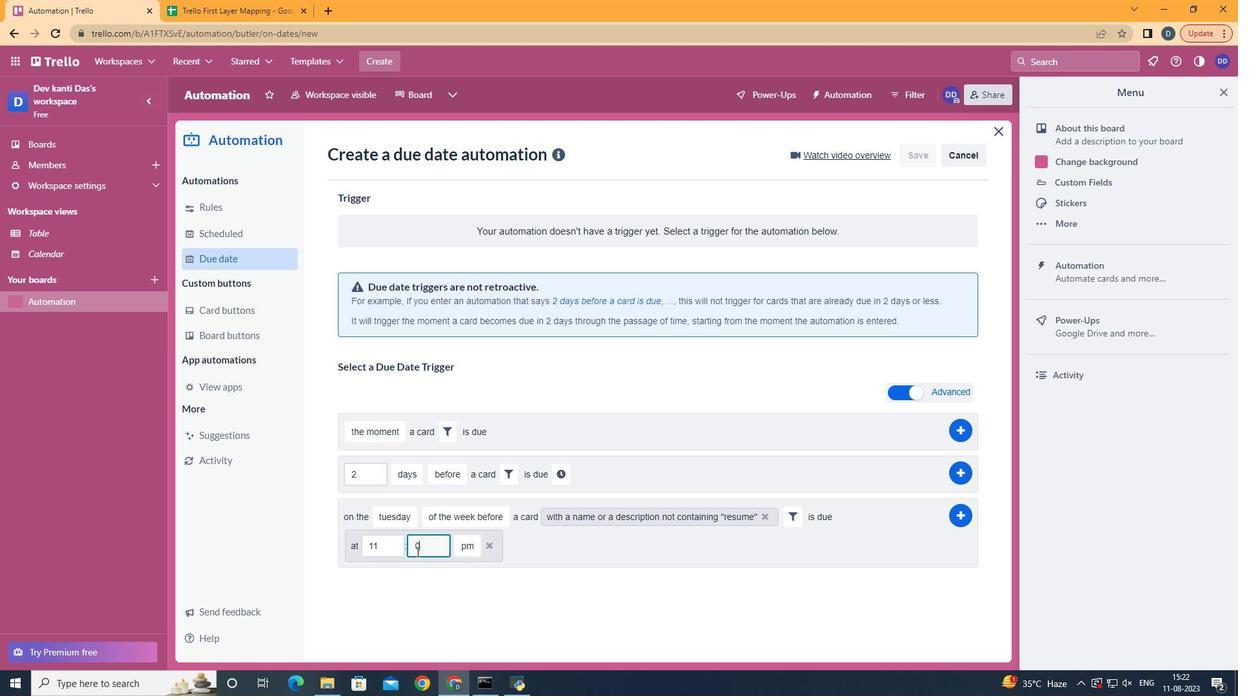 
Action: Key pressed 00
Screenshot: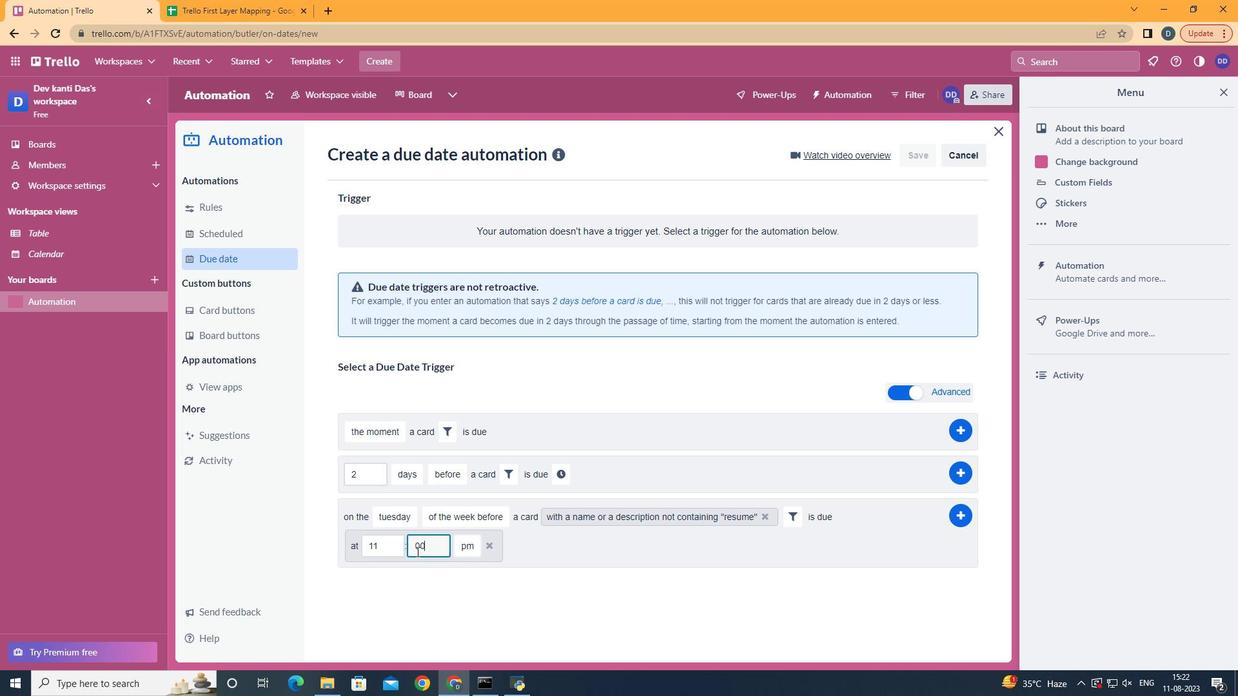 
Action: Mouse moved to (481, 574)
Screenshot: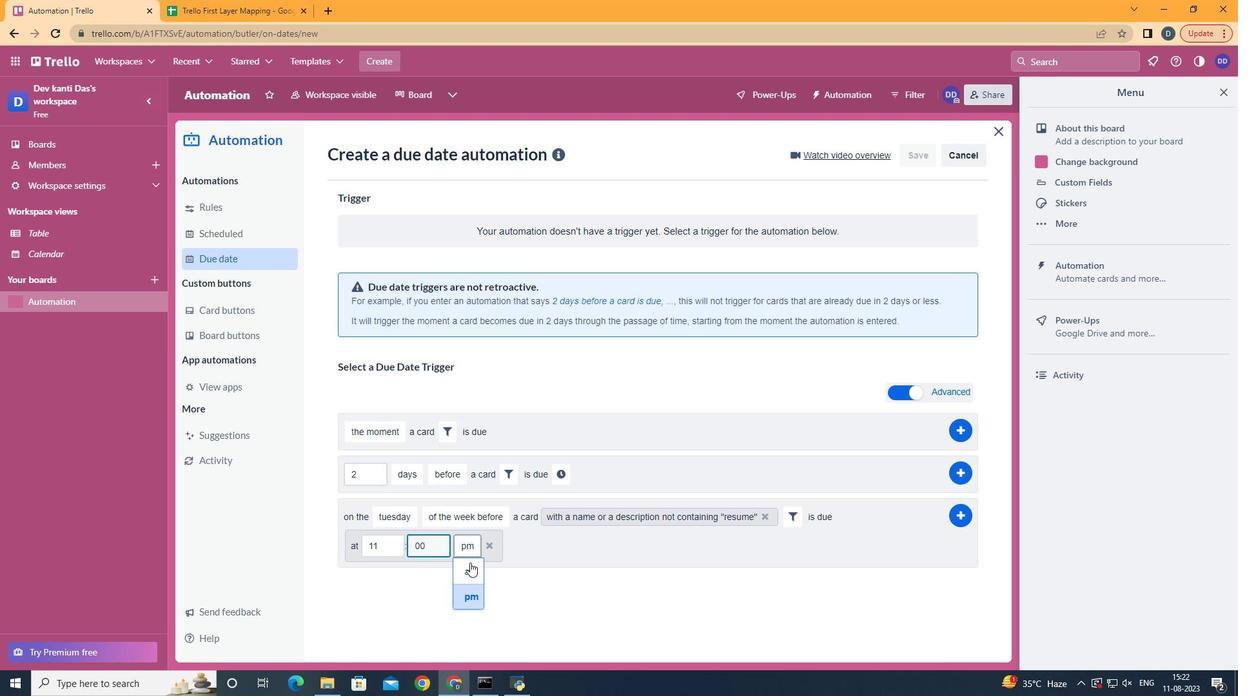 
Action: Mouse pressed left at (481, 574)
Screenshot: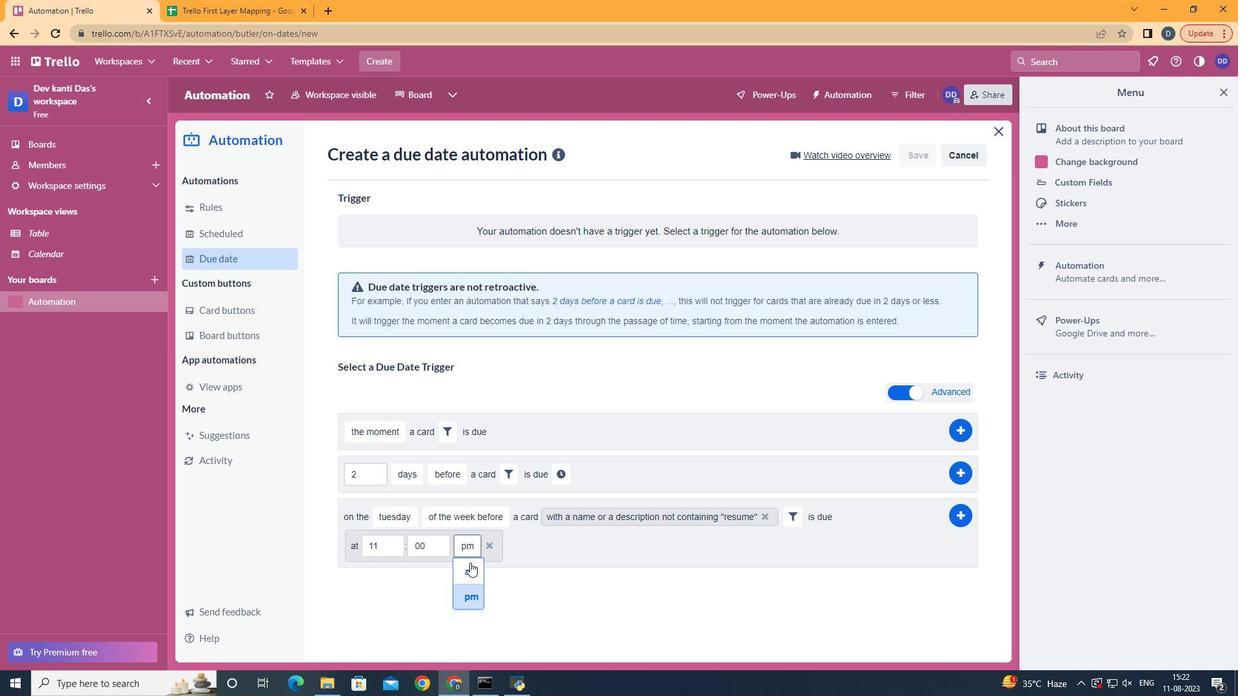 
Action: Mouse moved to (969, 527)
Screenshot: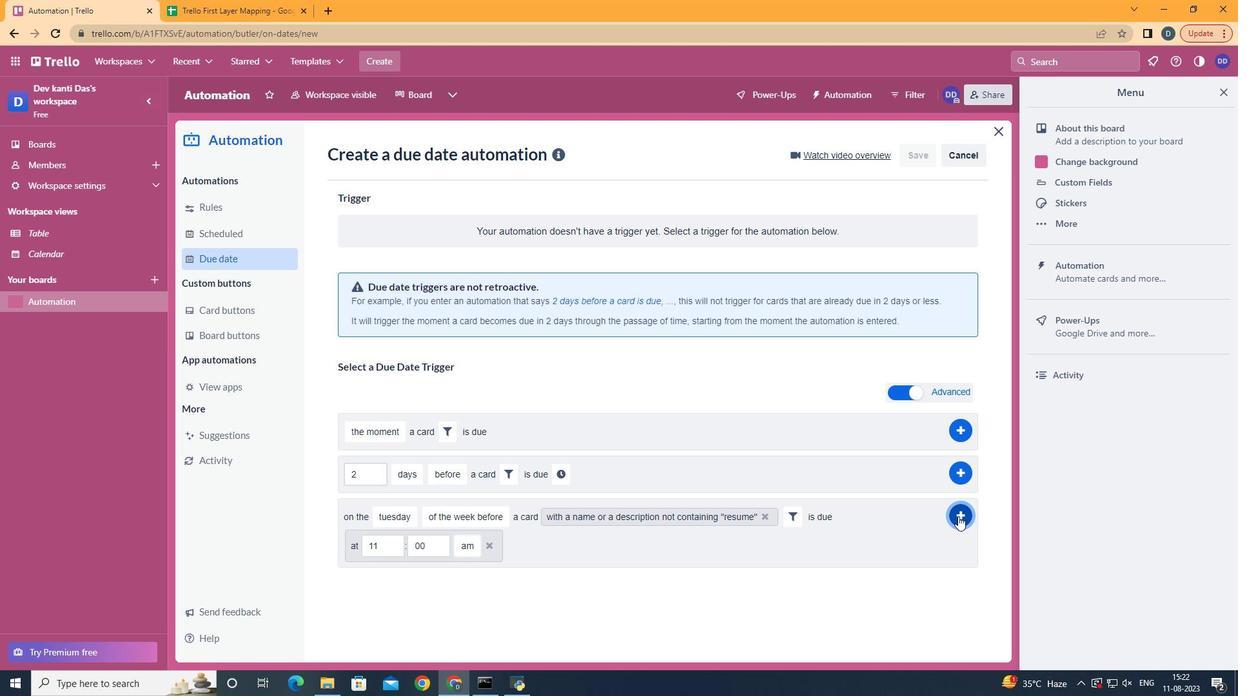 
Action: Mouse pressed left at (969, 527)
Screenshot: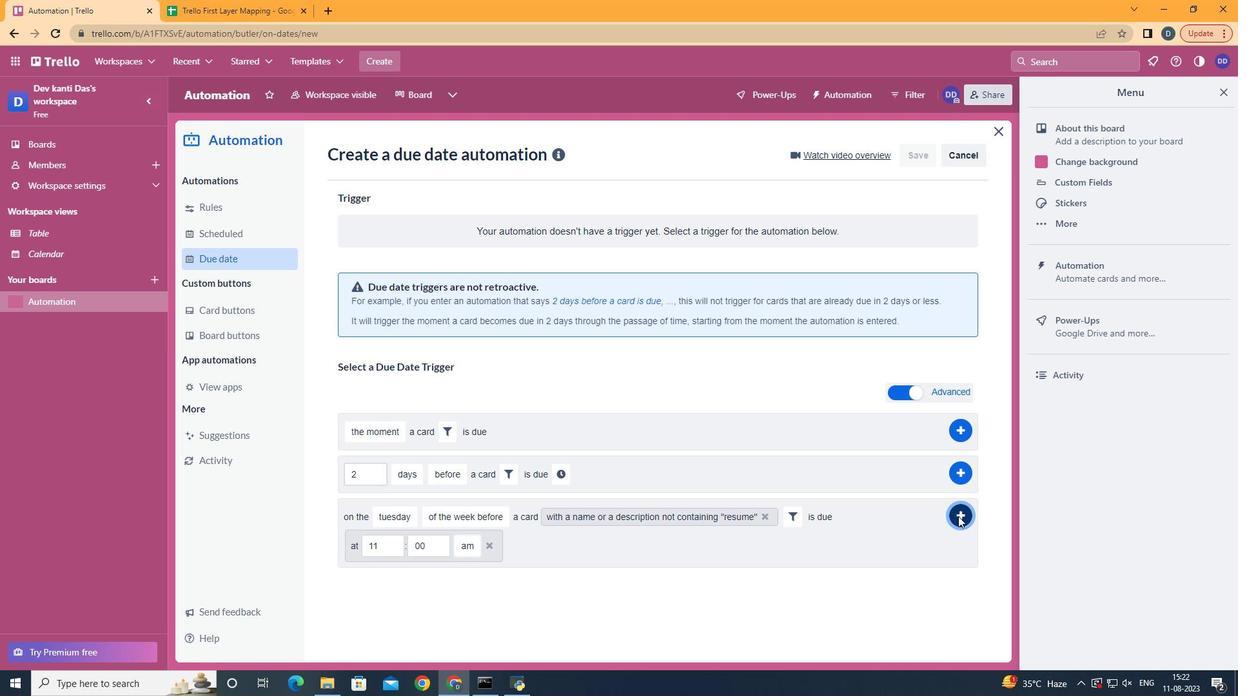 
